 Task: Look for space in Nikšić, Montenegro from 1st July, 2023 to 3rd July, 2023 for 1 adult in price range Rs.5000 to Rs.15000. Place can be private room with 1  bedroom having 1 bed and 1 bathroom. Property type can be house, flat, guest house, hotel. Amenities needed are: wifi. Booking option can be shelf check-in. Required host language is English.
Action: Mouse moved to (400, 57)
Screenshot: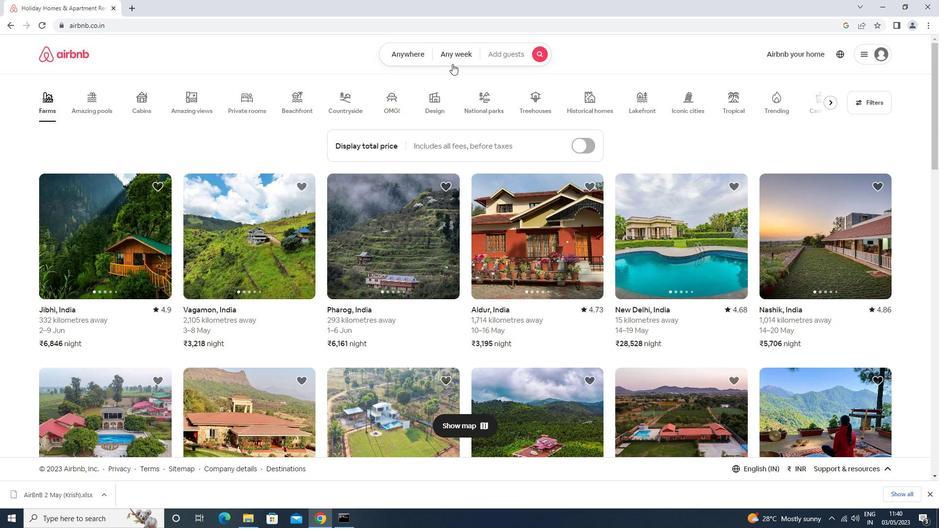 
Action: Mouse pressed left at (400, 57)
Screenshot: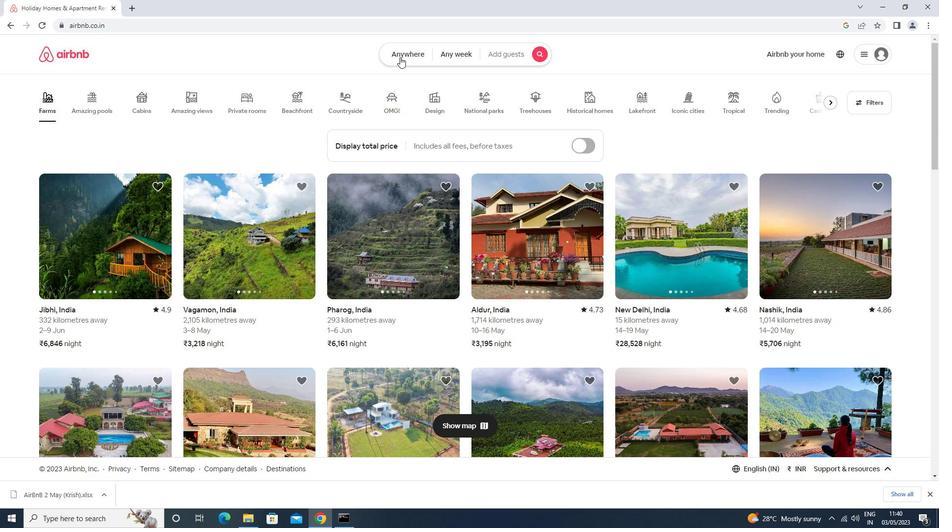 
Action: Mouse moved to (376, 101)
Screenshot: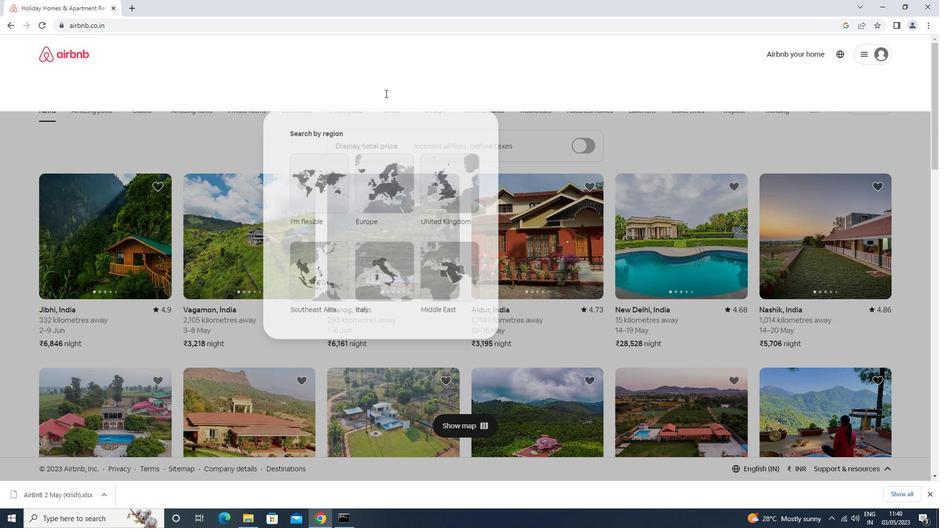 
Action: Mouse pressed left at (376, 101)
Screenshot: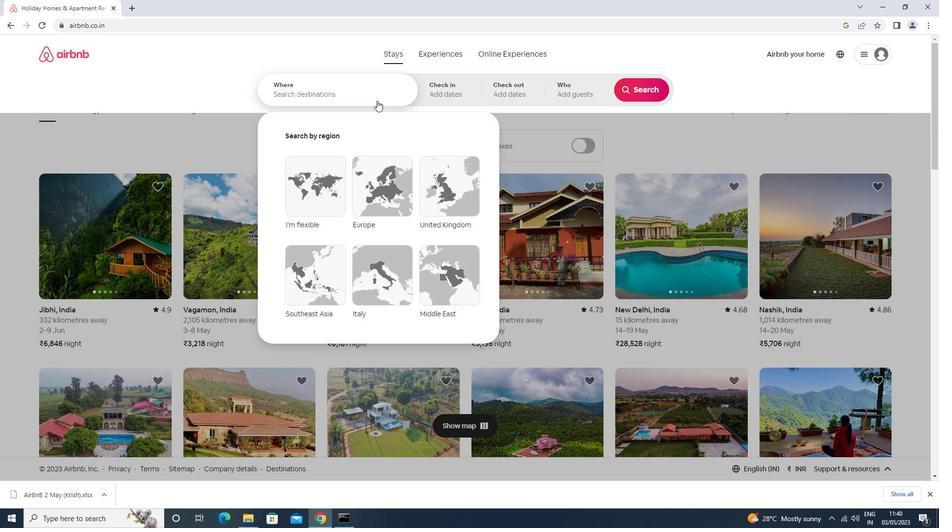 
Action: Key pressed niksic<Key.down><Key.enter>
Screenshot: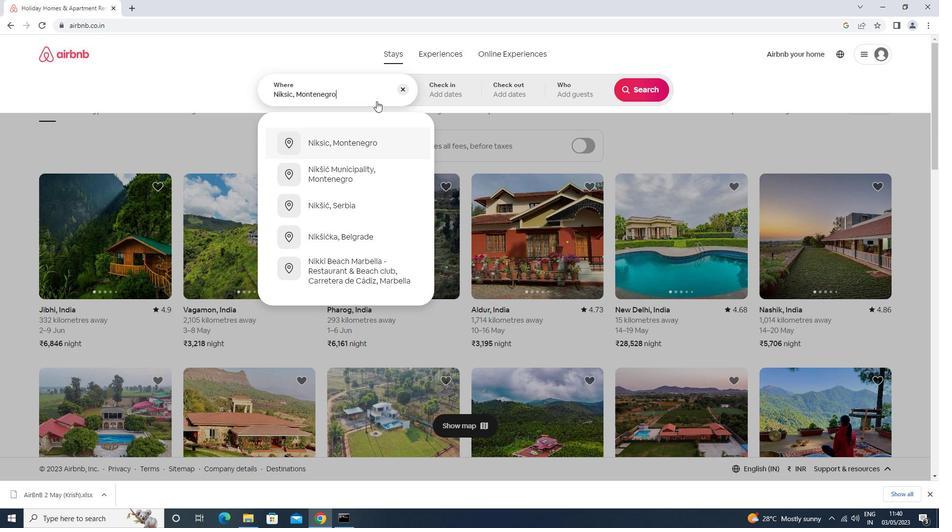 
Action: Mouse moved to (641, 160)
Screenshot: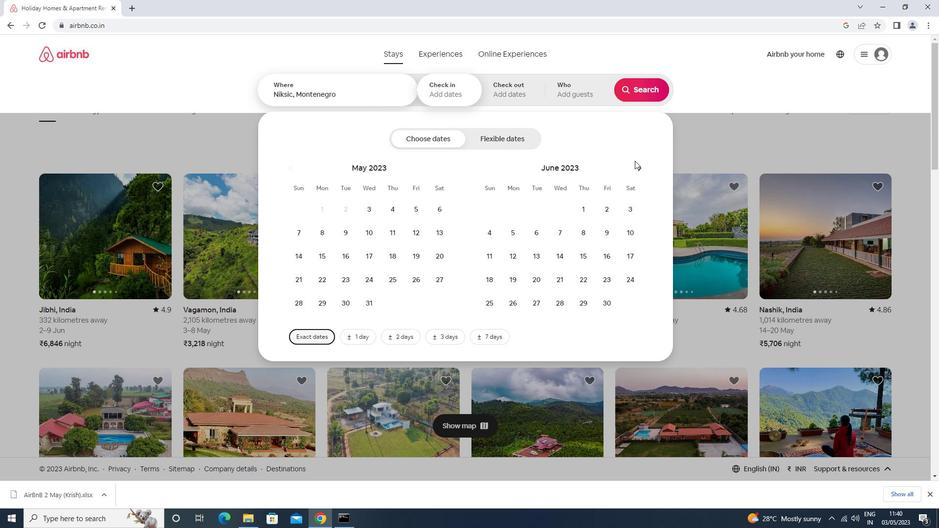 
Action: Mouse pressed left at (641, 160)
Screenshot: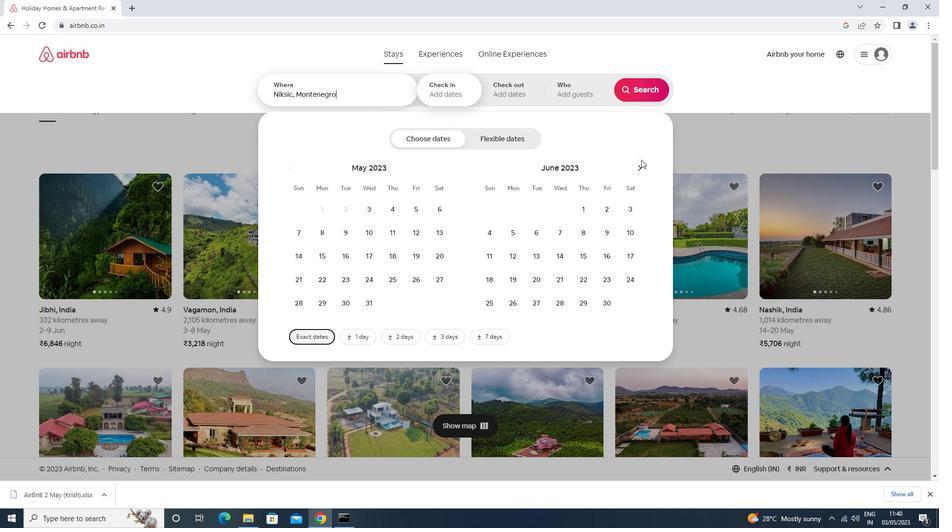 
Action: Mouse moved to (638, 167)
Screenshot: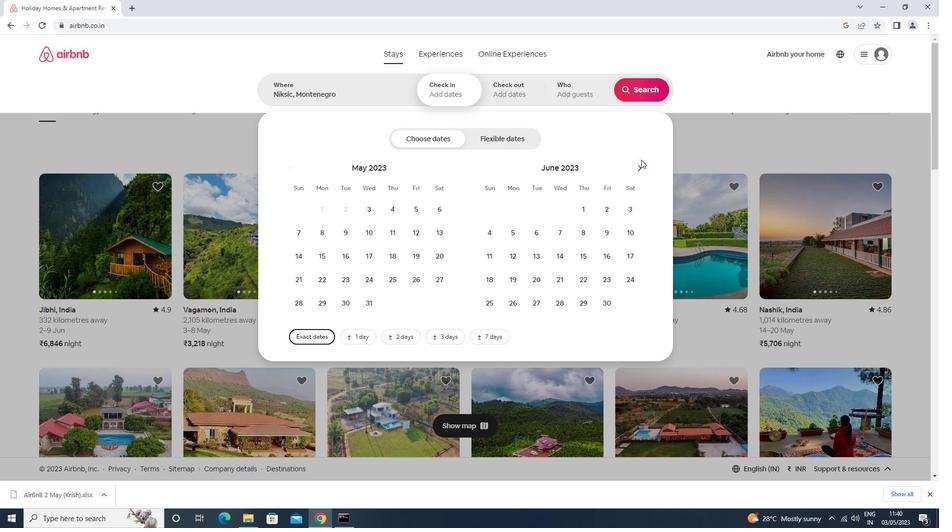 
Action: Mouse pressed left at (638, 167)
Screenshot: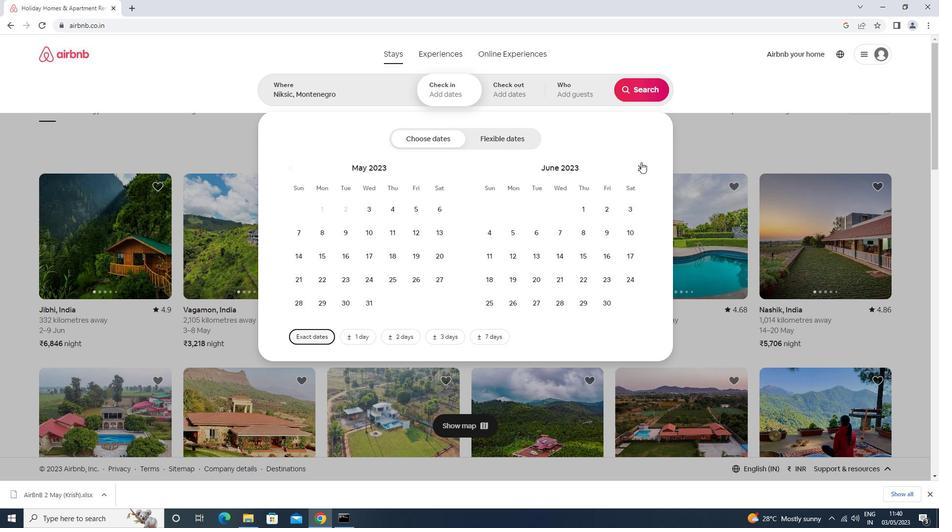 
Action: Mouse moved to (628, 210)
Screenshot: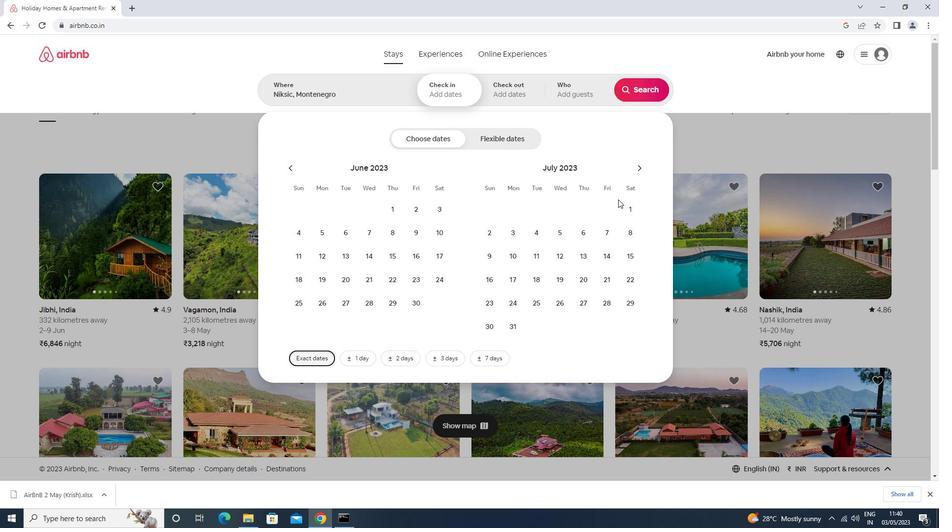 
Action: Mouse pressed left at (628, 210)
Screenshot: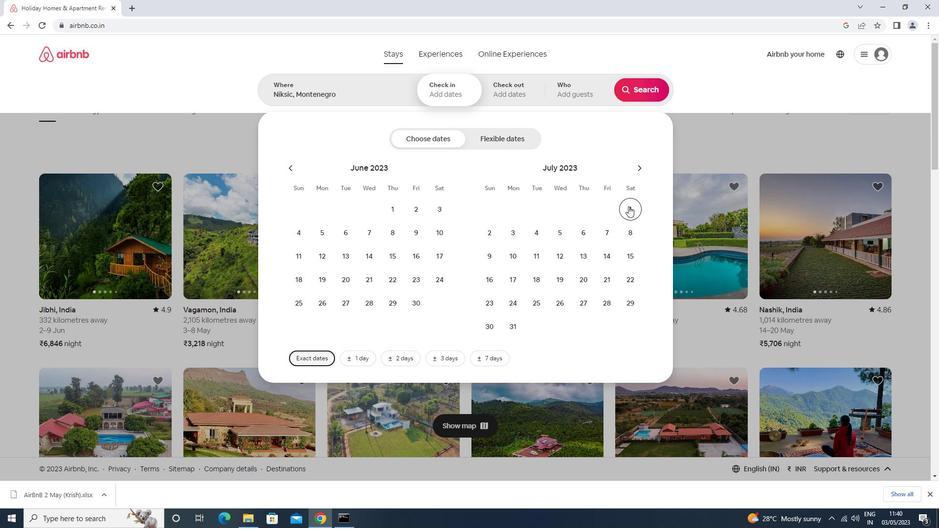
Action: Mouse moved to (508, 228)
Screenshot: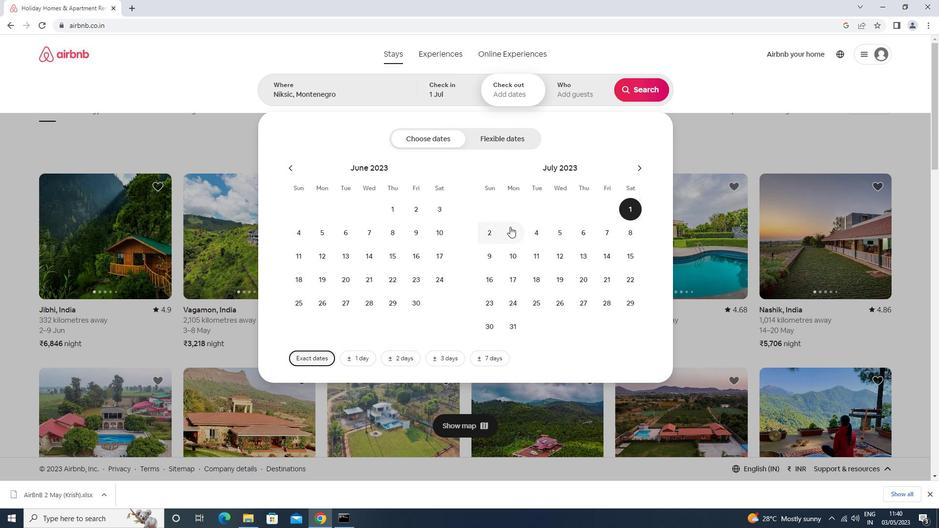 
Action: Mouse pressed left at (508, 228)
Screenshot: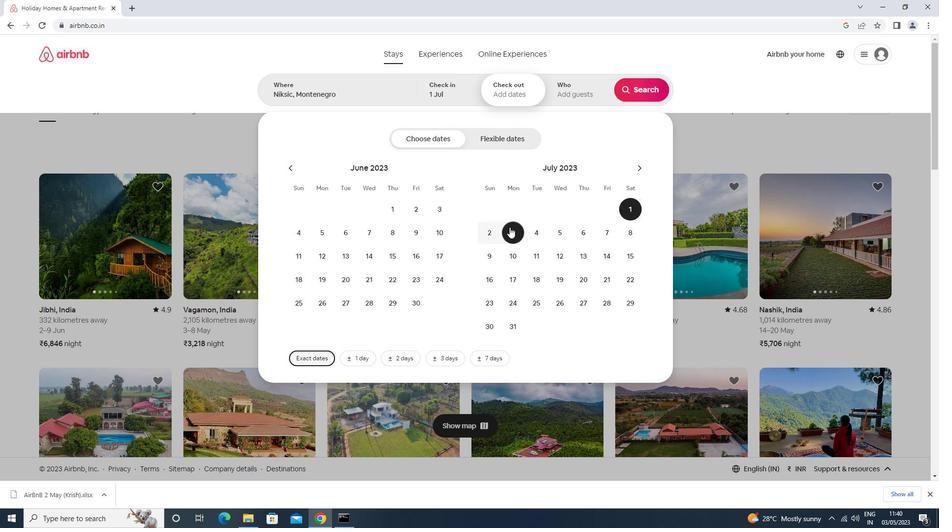 
Action: Mouse moved to (556, 101)
Screenshot: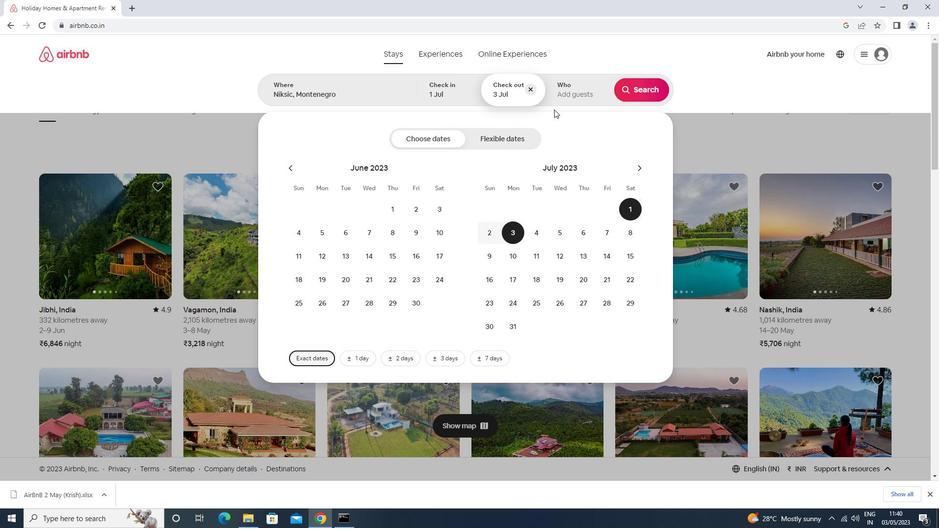 
Action: Mouse pressed left at (556, 101)
Screenshot: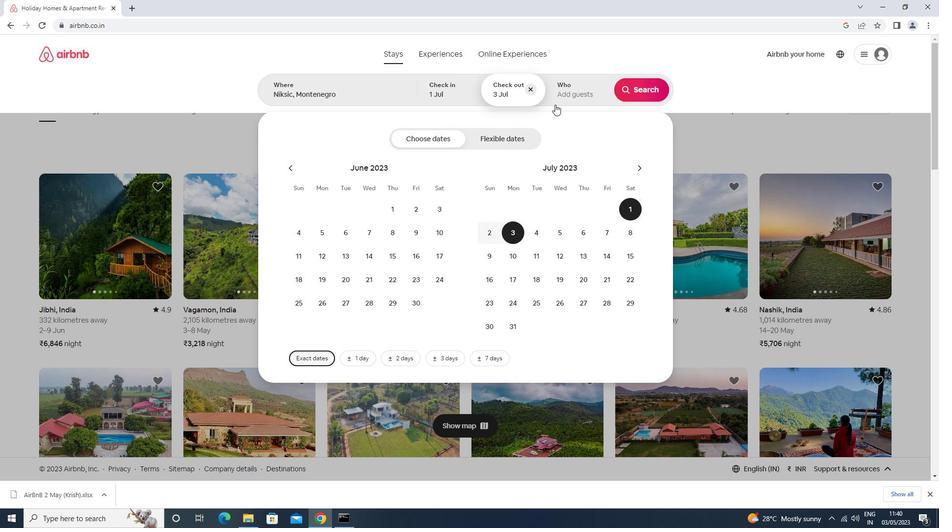 
Action: Mouse moved to (637, 143)
Screenshot: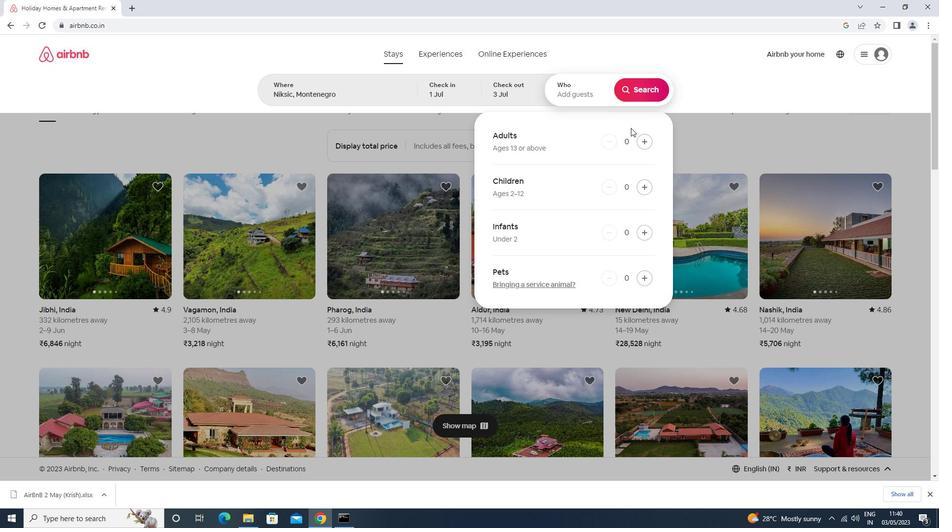 
Action: Mouse pressed left at (637, 143)
Screenshot: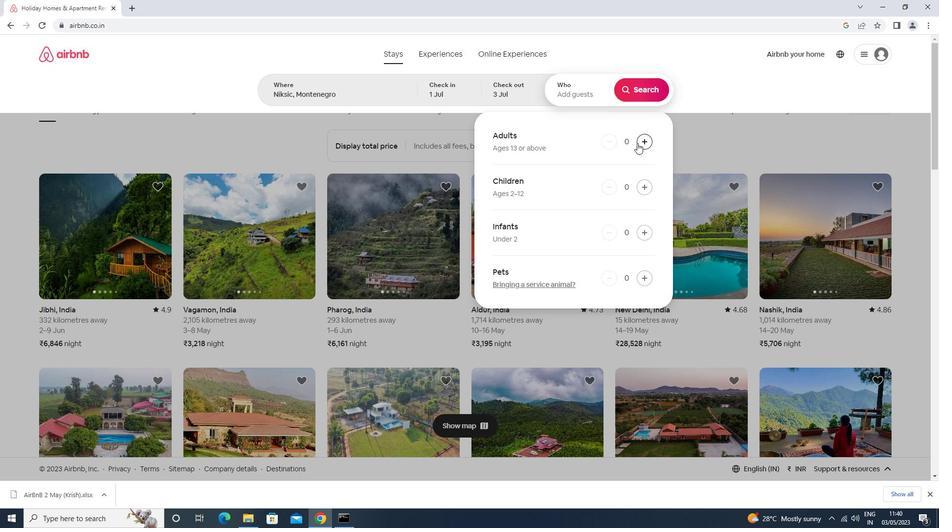 
Action: Mouse moved to (650, 80)
Screenshot: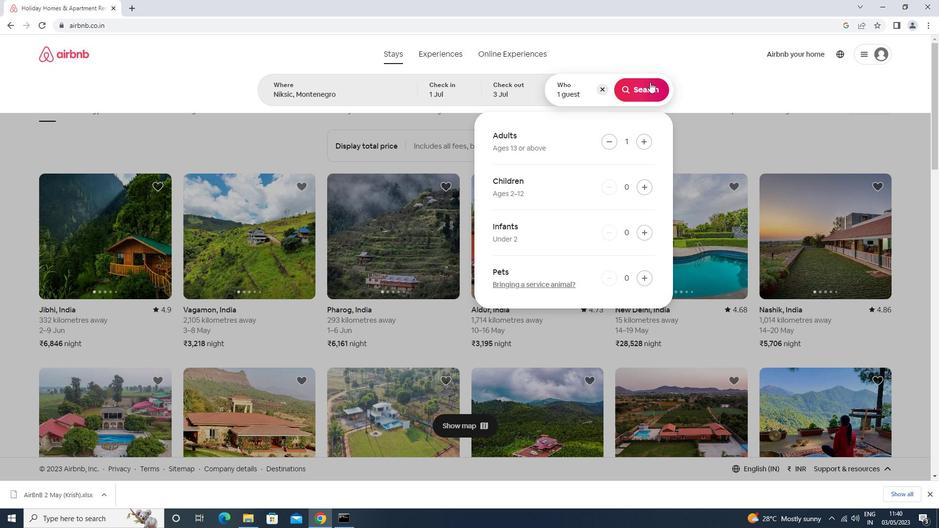 
Action: Mouse pressed left at (650, 80)
Screenshot: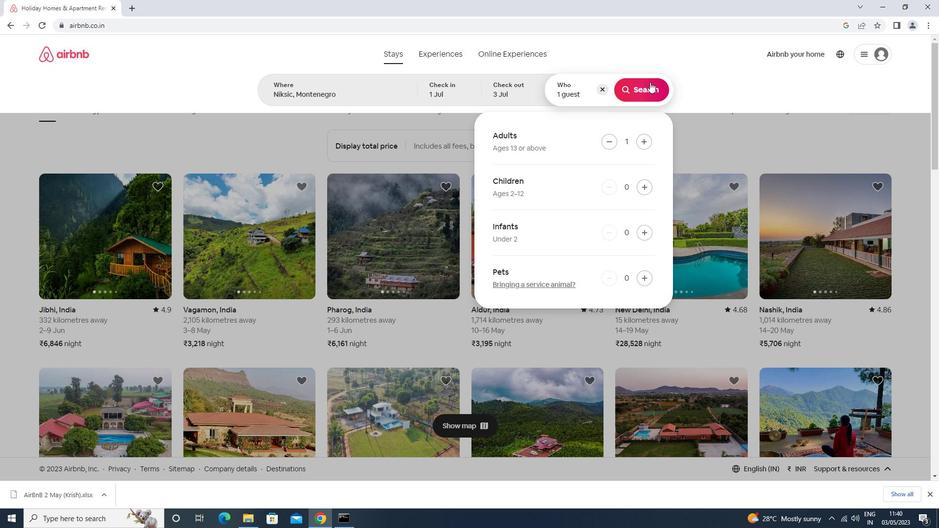 
Action: Mouse moved to (894, 92)
Screenshot: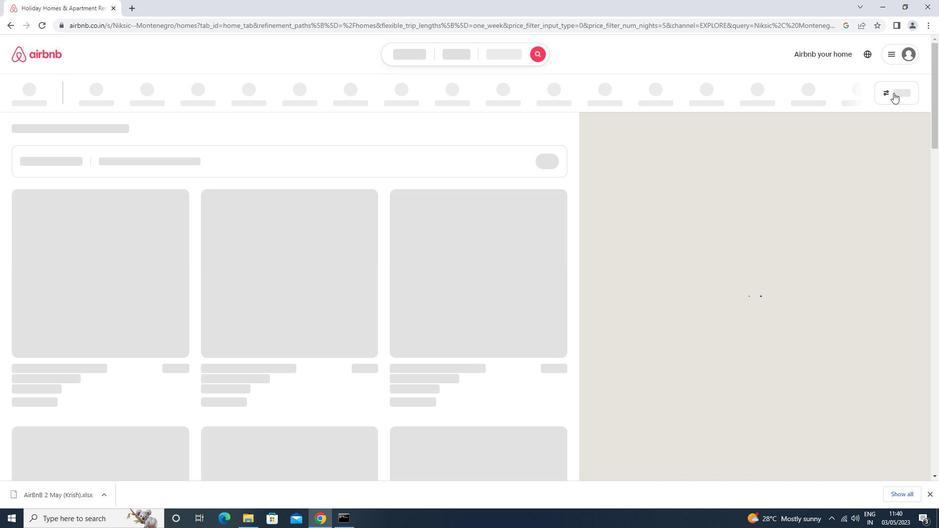 
Action: Mouse pressed left at (894, 92)
Screenshot: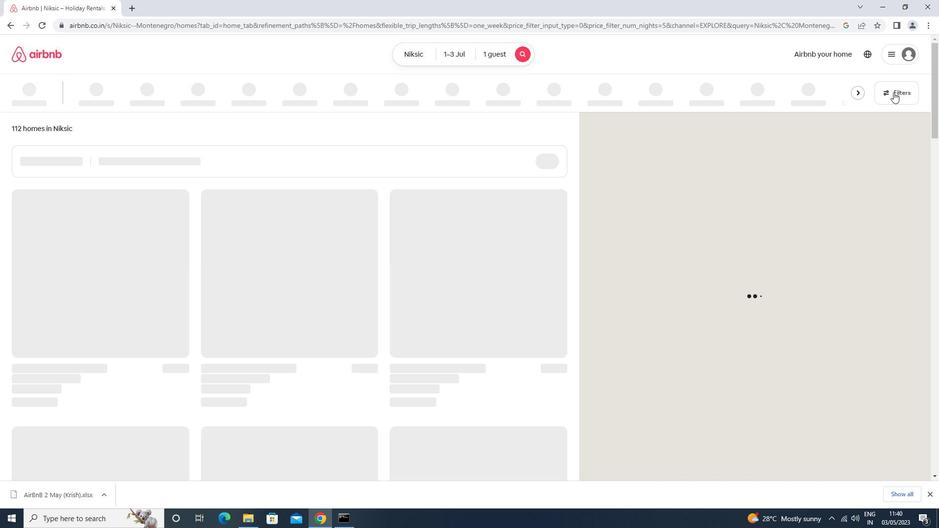 
Action: Mouse moved to (366, 226)
Screenshot: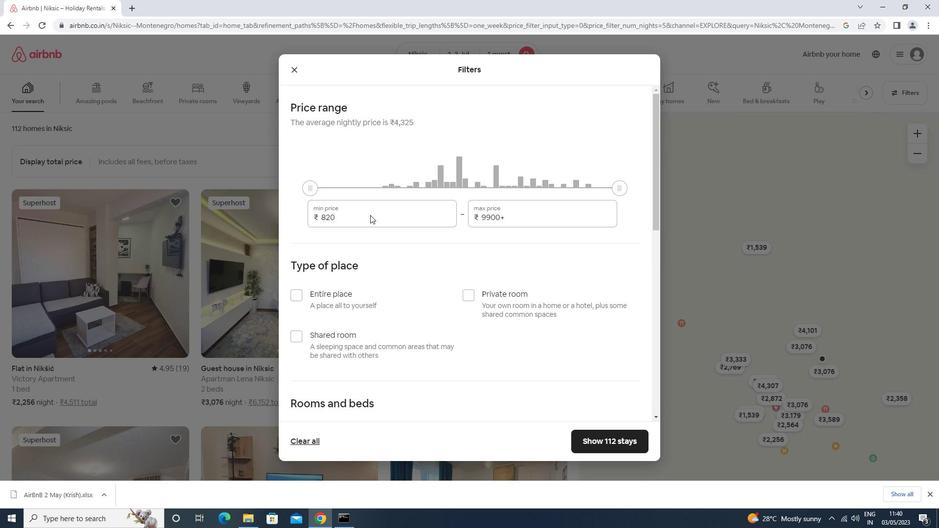 
Action: Mouse pressed left at (366, 226)
Screenshot: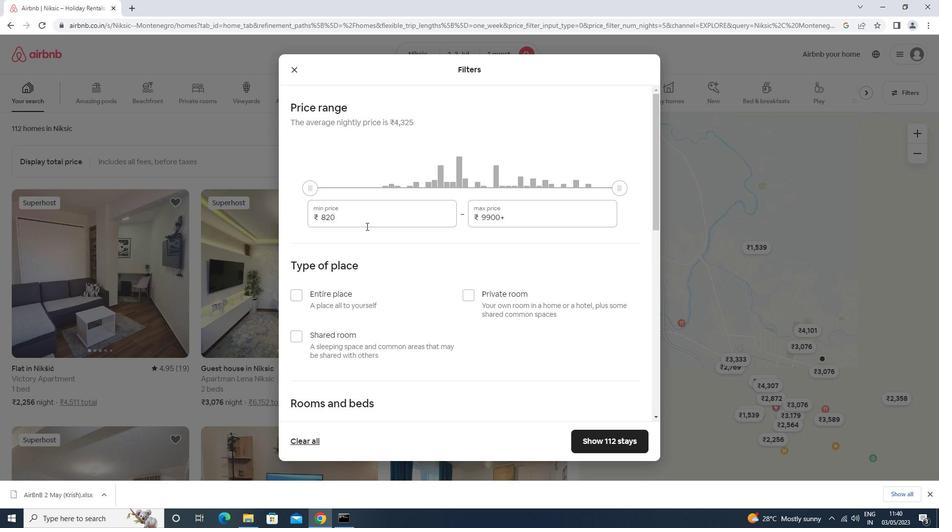 
Action: Mouse moved to (367, 220)
Screenshot: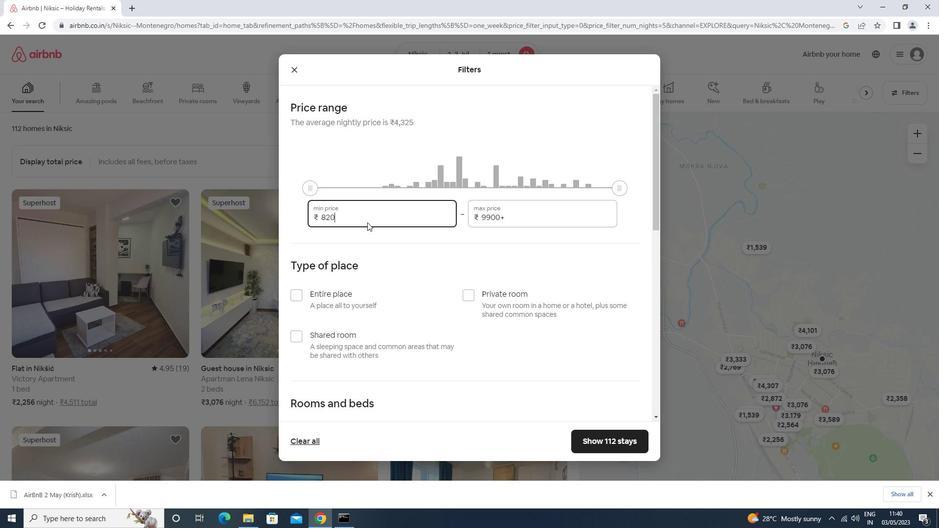 
Action: Key pressed <Key.backspace><Key.backspace><Key.backspace><Key.backspace><Key.backspace><Key.backspace><Key.backspace><Key.backspace><Key.backspace><Key.backspace><Key.backspace><Key.backspace><Key.backspace><Key.backspace><Key.backspace><Key.backspace><Key.backspace>5000<Key.tab>15000
Screenshot: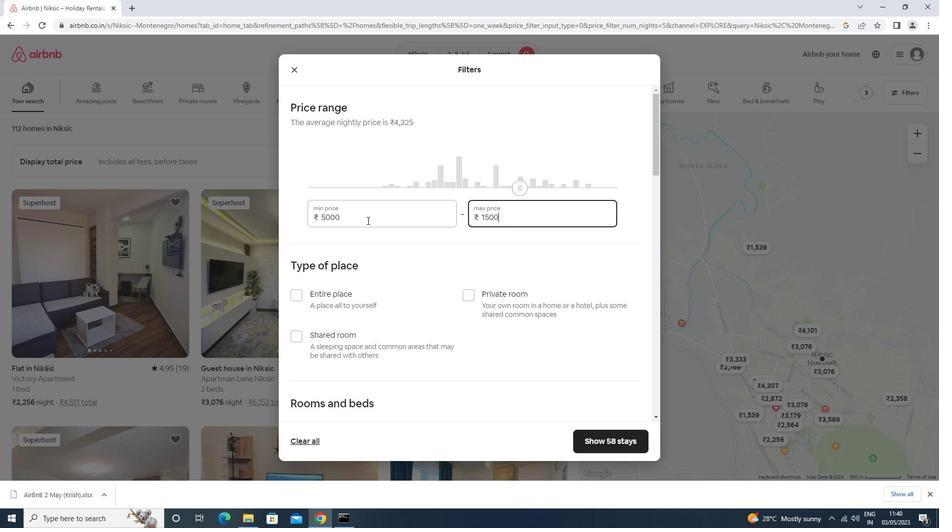 
Action: Mouse moved to (480, 300)
Screenshot: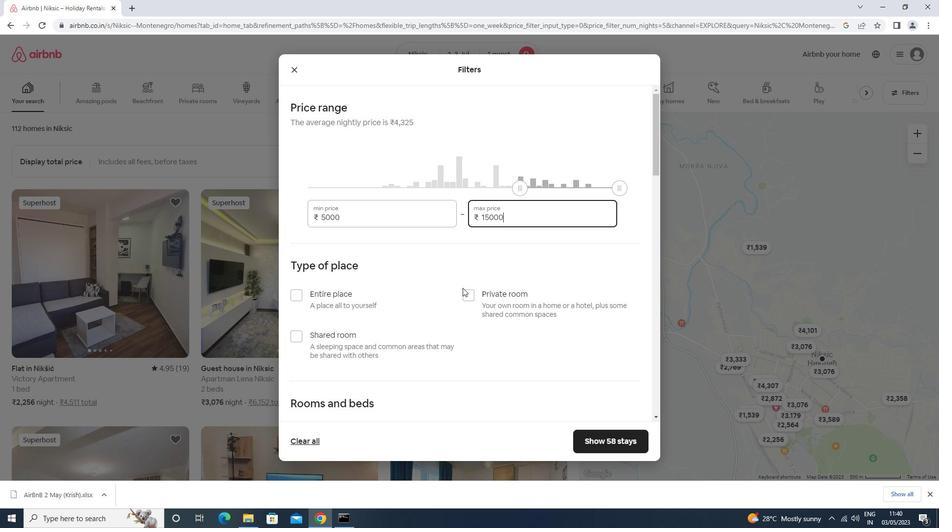 
Action: Mouse pressed left at (480, 300)
Screenshot: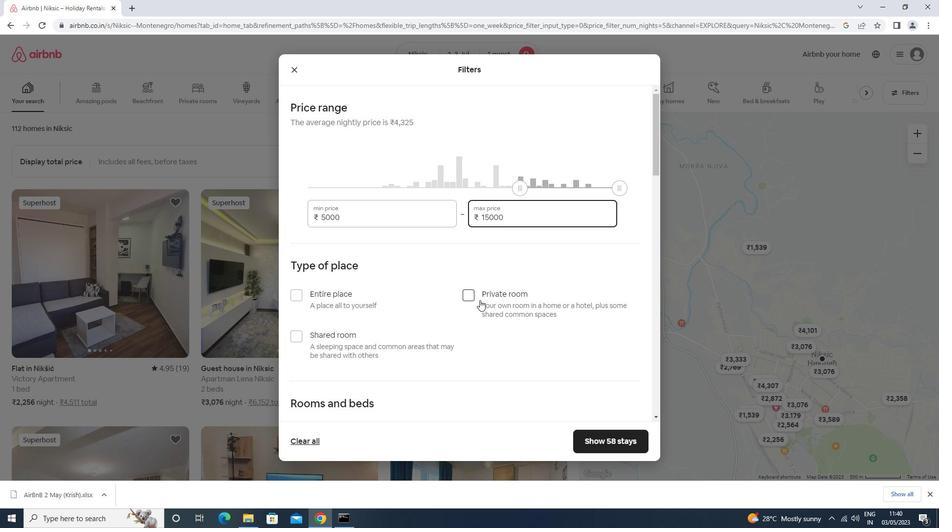 
Action: Mouse moved to (480, 300)
Screenshot: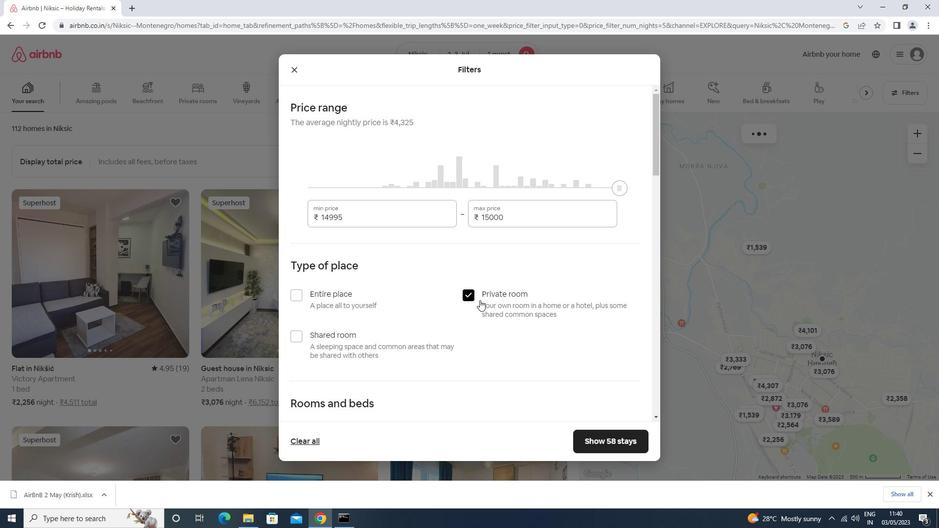 
Action: Mouse scrolled (480, 300) with delta (0, 0)
Screenshot: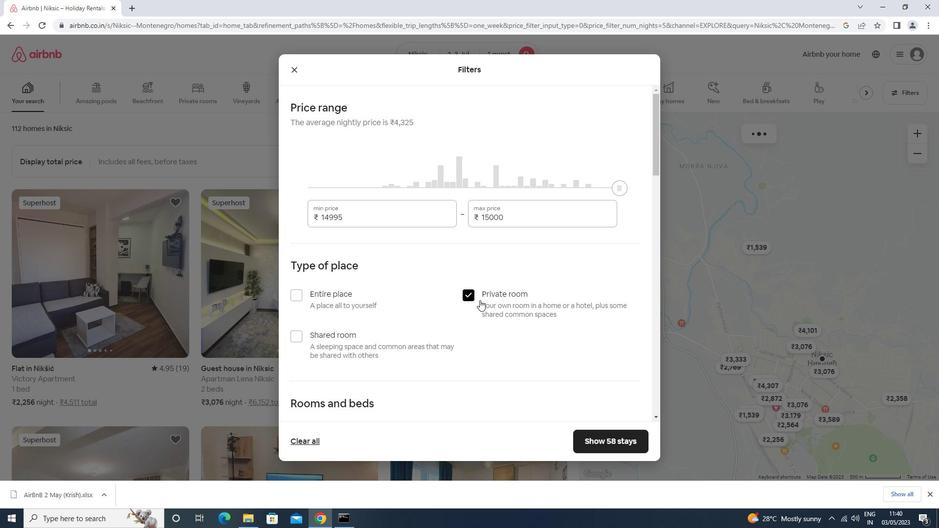
Action: Mouse moved to (480, 301)
Screenshot: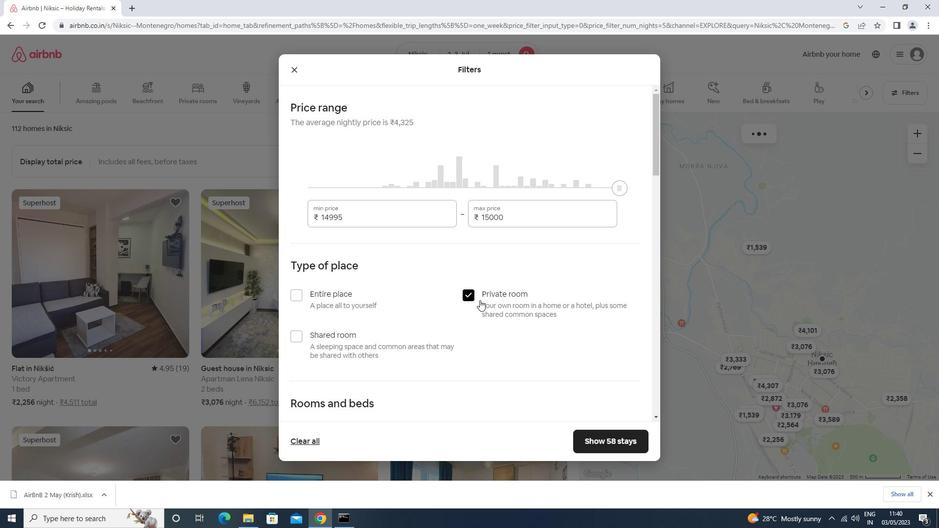 
Action: Mouse scrolled (480, 300) with delta (0, 0)
Screenshot: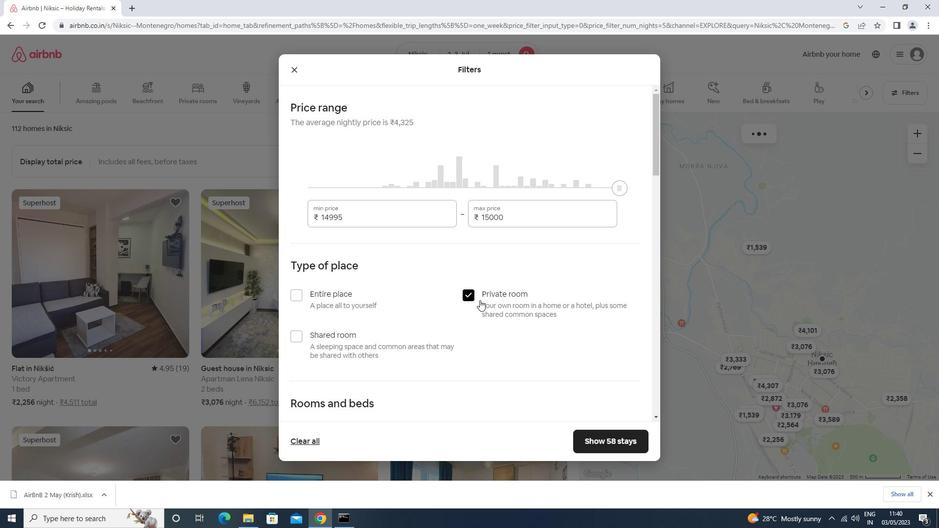 
Action: Mouse scrolled (480, 300) with delta (0, 0)
Screenshot: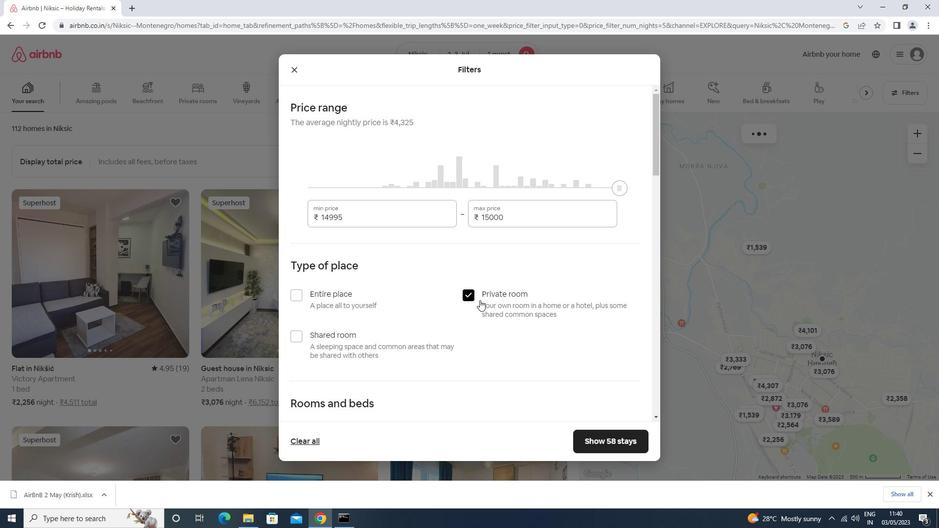 
Action: Mouse scrolled (480, 300) with delta (0, 0)
Screenshot: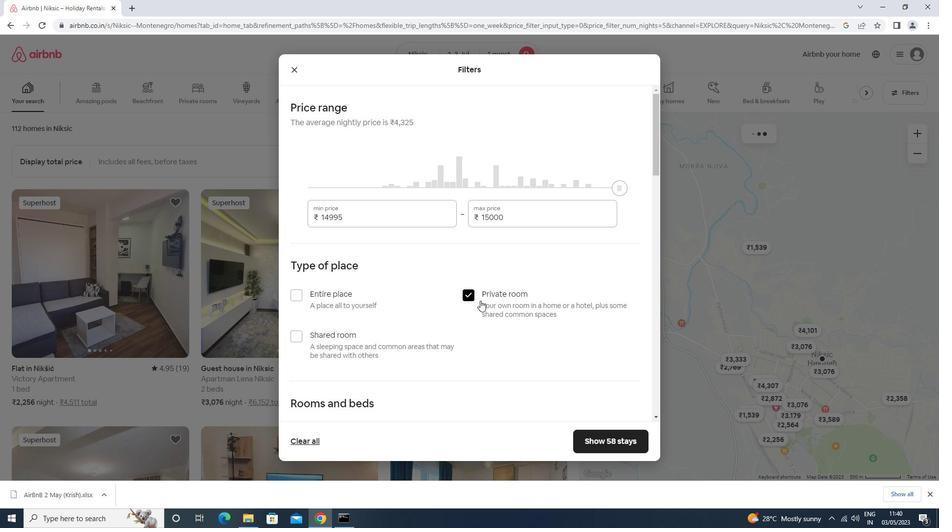 
Action: Mouse scrolled (480, 300) with delta (0, 0)
Screenshot: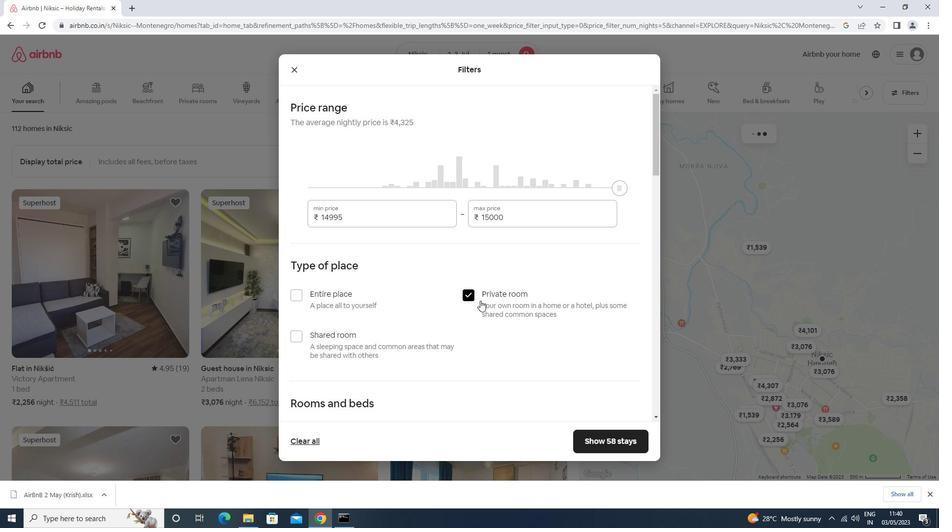 
Action: Mouse moved to (350, 211)
Screenshot: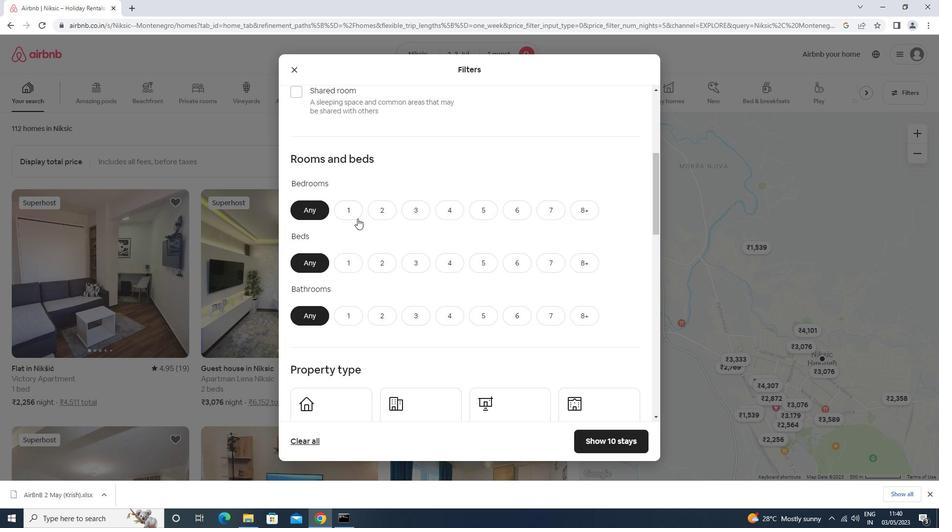 
Action: Mouse pressed left at (350, 211)
Screenshot: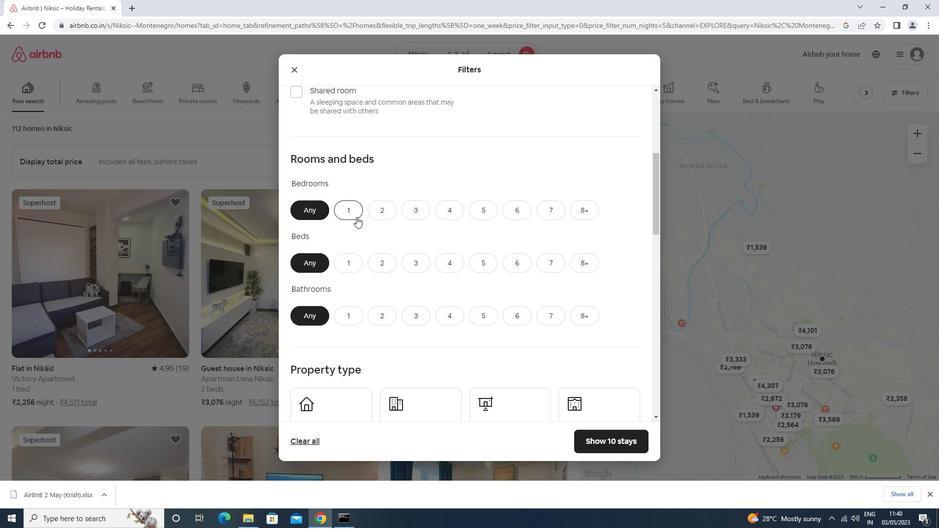 
Action: Mouse moved to (354, 264)
Screenshot: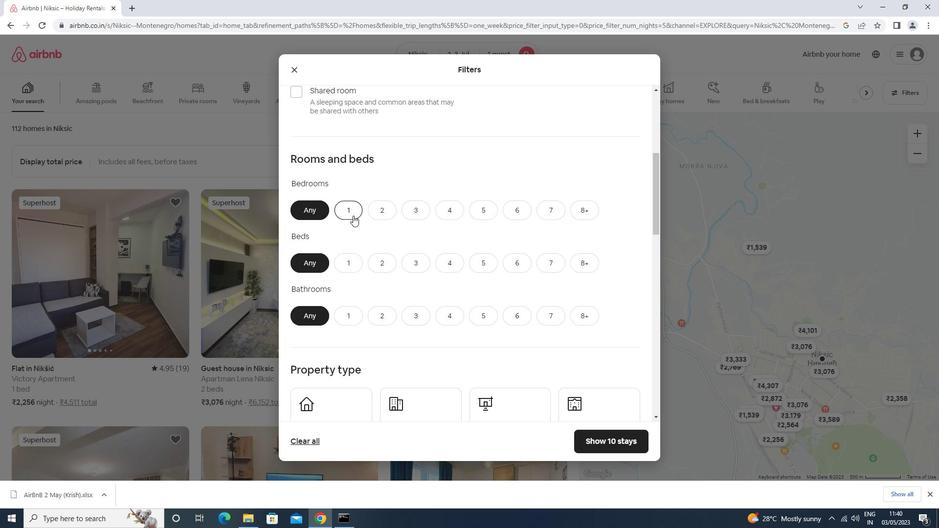 
Action: Mouse pressed left at (354, 264)
Screenshot: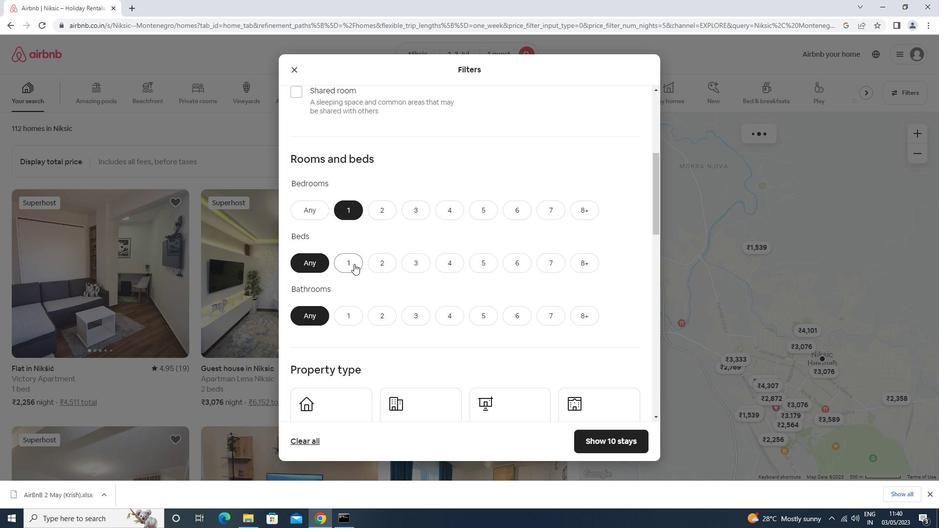 
Action: Mouse scrolled (354, 263) with delta (0, 0)
Screenshot: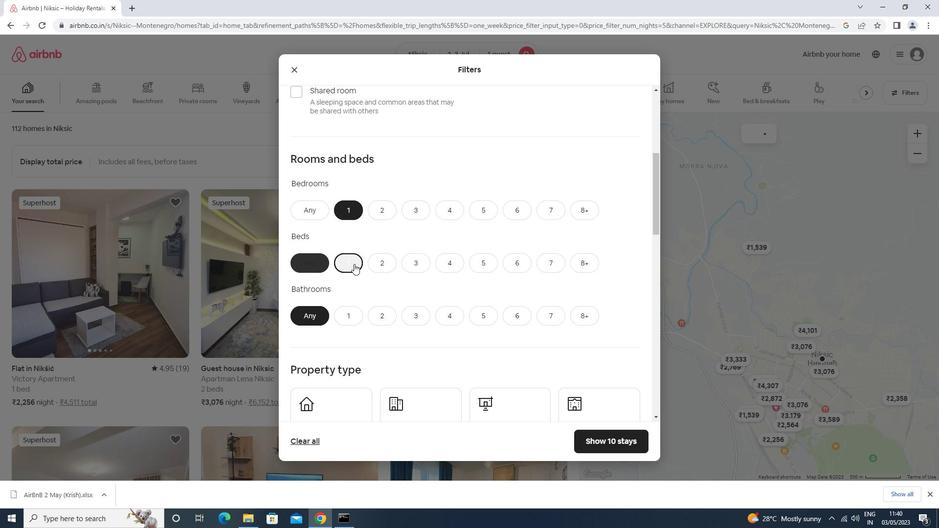
Action: Mouse scrolled (354, 263) with delta (0, 0)
Screenshot: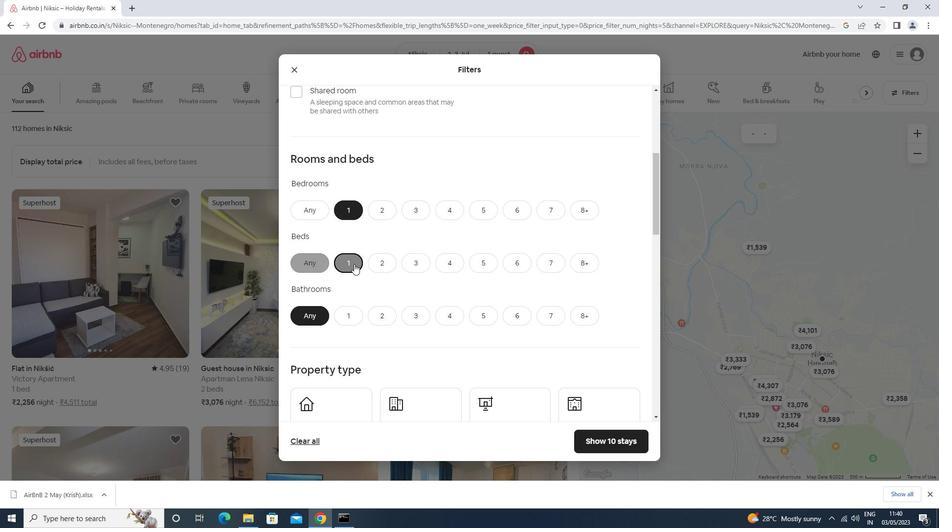 
Action: Mouse moved to (353, 221)
Screenshot: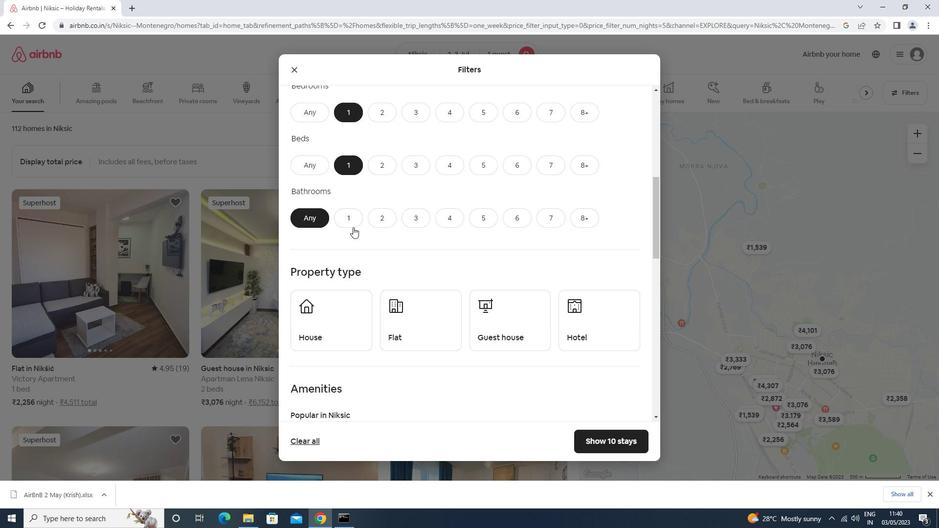 
Action: Mouse pressed left at (353, 221)
Screenshot: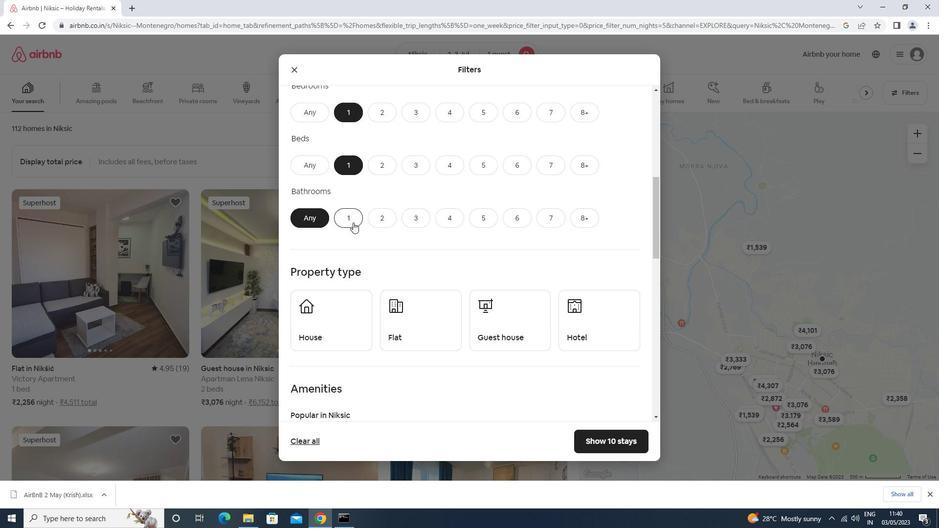 
Action: Mouse moved to (352, 223)
Screenshot: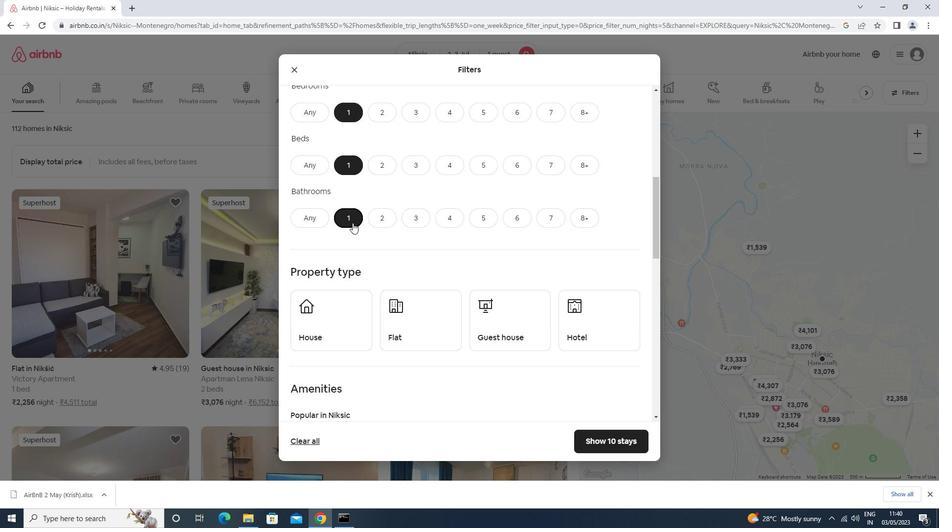 
Action: Mouse scrolled (352, 222) with delta (0, 0)
Screenshot: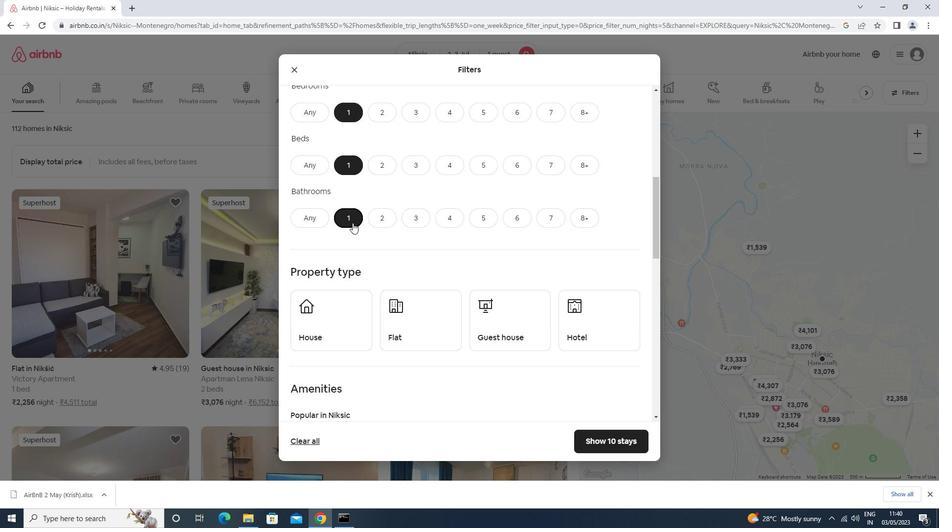 
Action: Mouse moved to (334, 265)
Screenshot: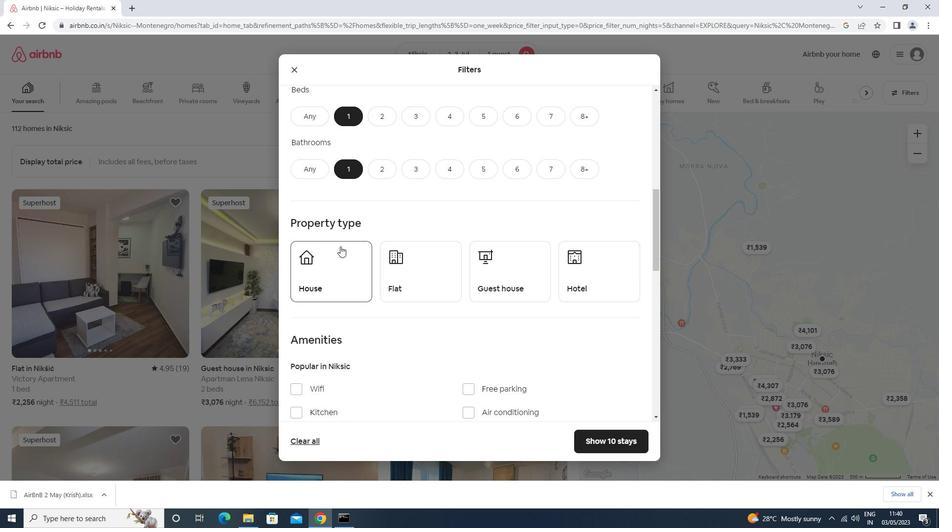 
Action: Mouse pressed left at (334, 265)
Screenshot: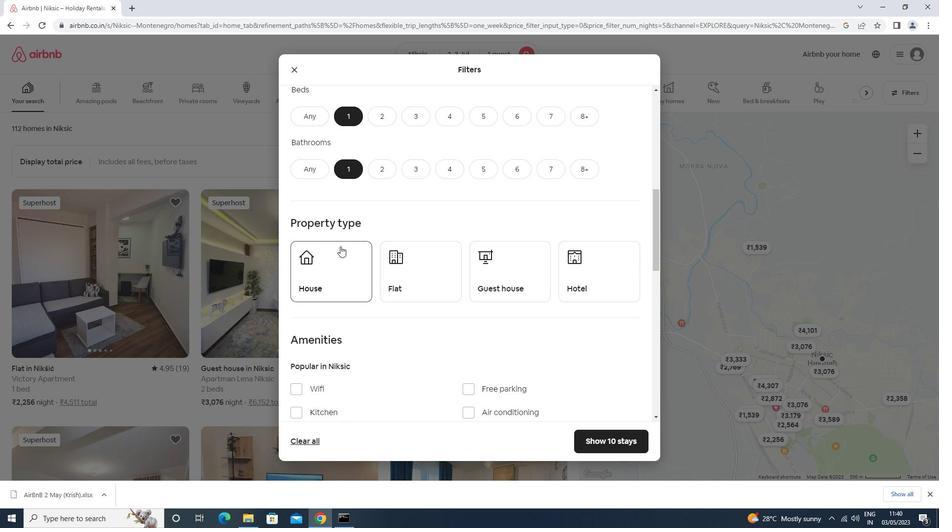 
Action: Mouse moved to (440, 287)
Screenshot: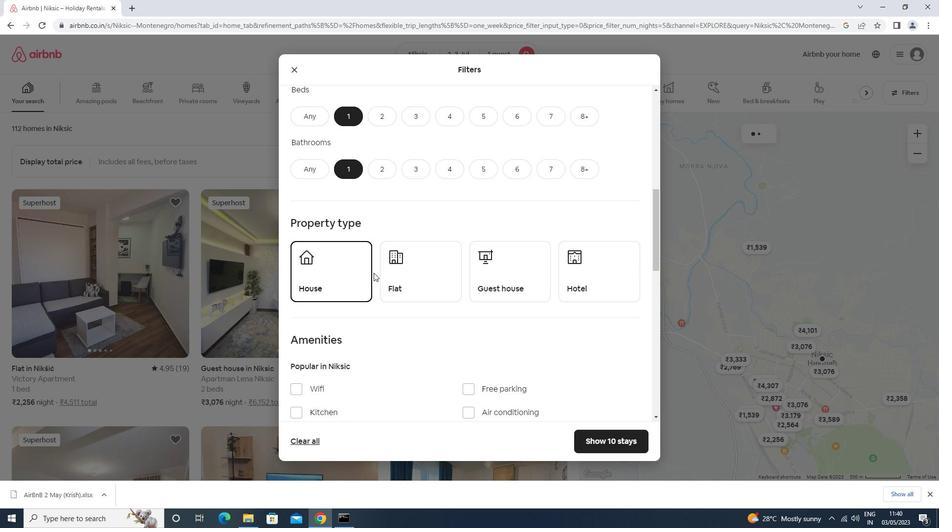
Action: Mouse pressed left at (440, 287)
Screenshot: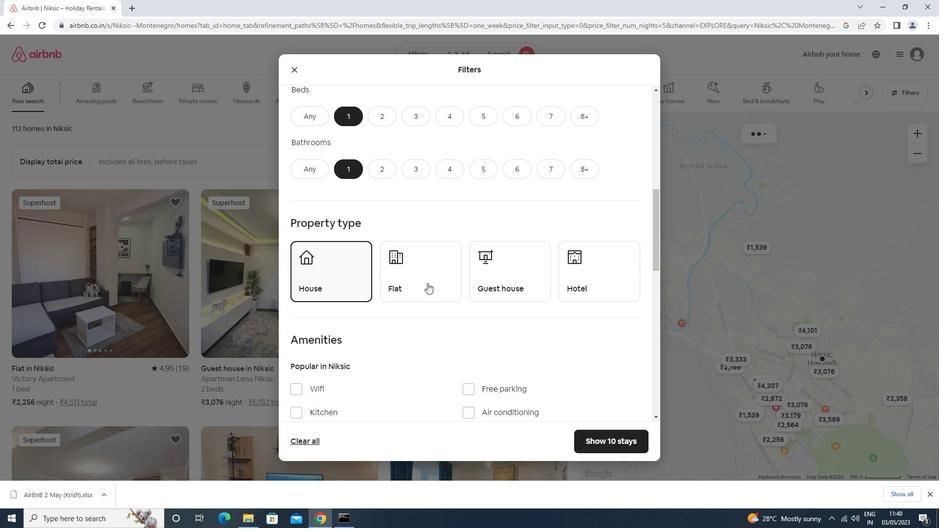 
Action: Mouse moved to (500, 282)
Screenshot: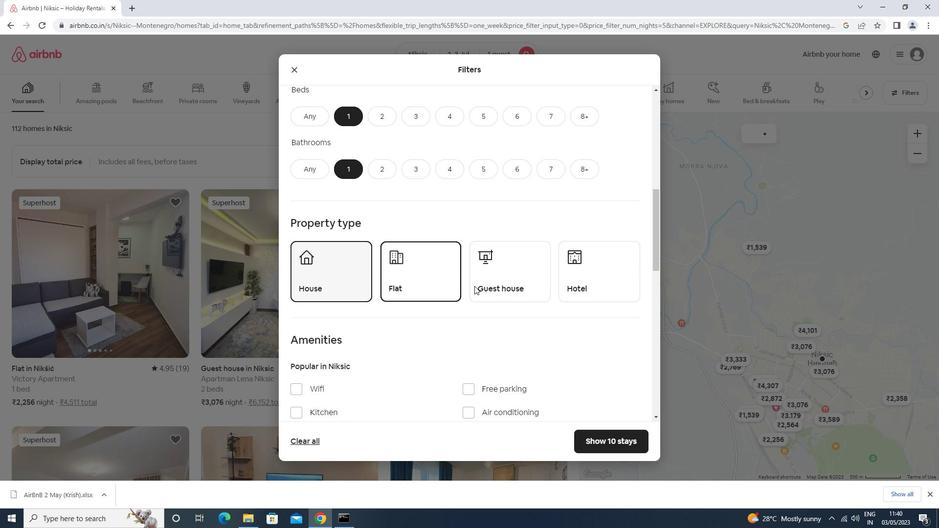 
Action: Mouse pressed left at (500, 282)
Screenshot: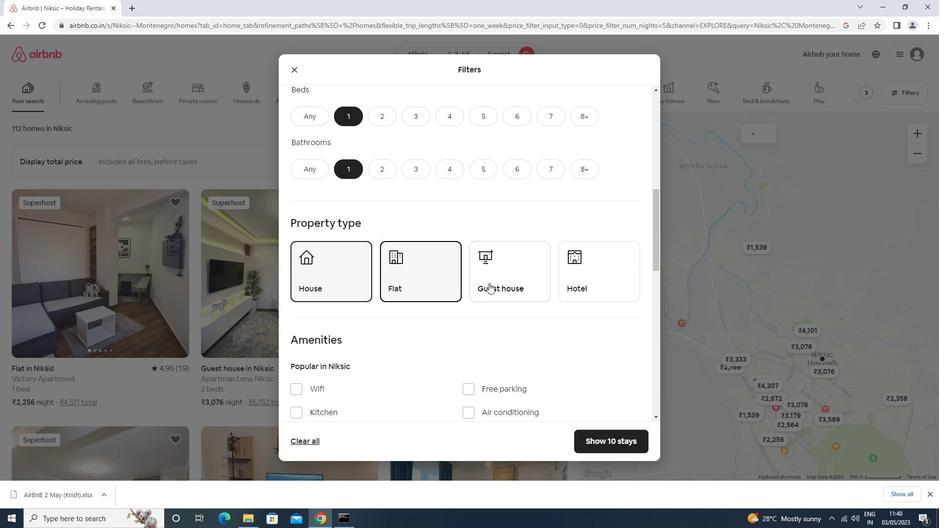 
Action: Mouse moved to (574, 274)
Screenshot: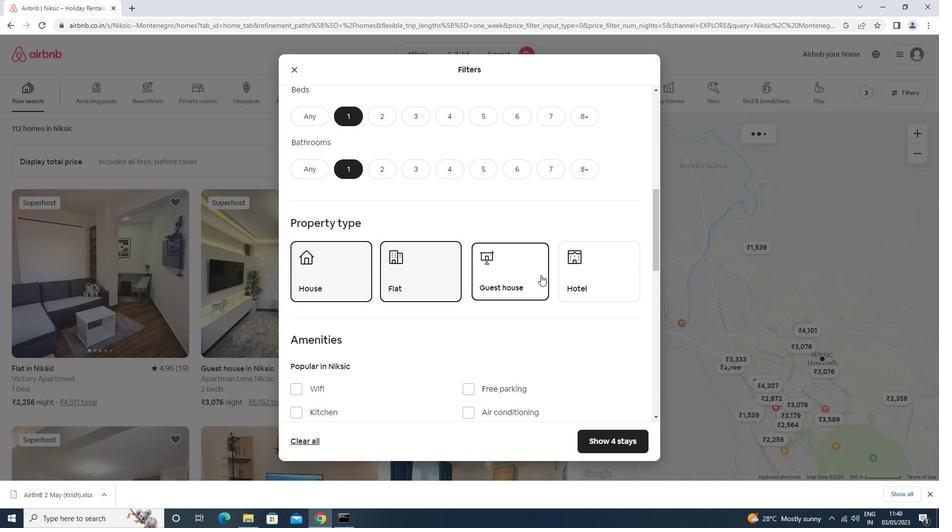 
Action: Mouse pressed left at (574, 274)
Screenshot: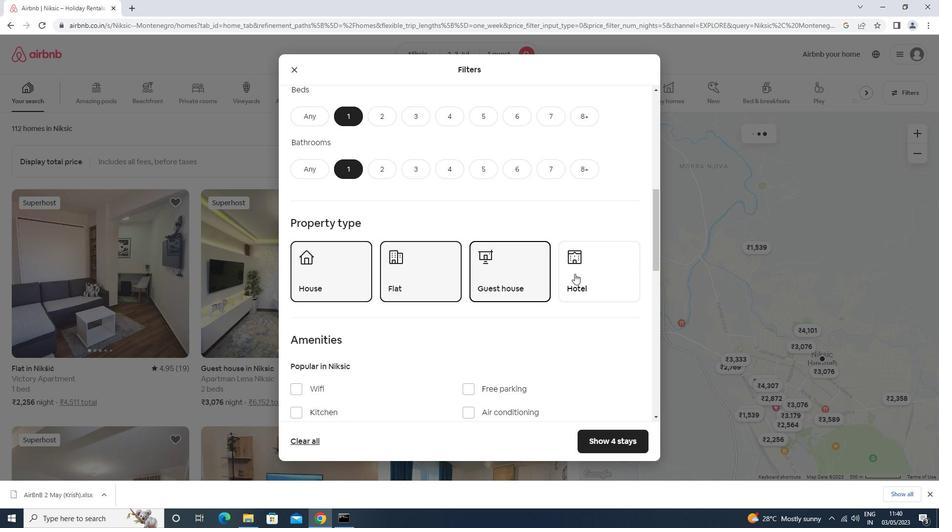 
Action: Mouse moved to (574, 274)
Screenshot: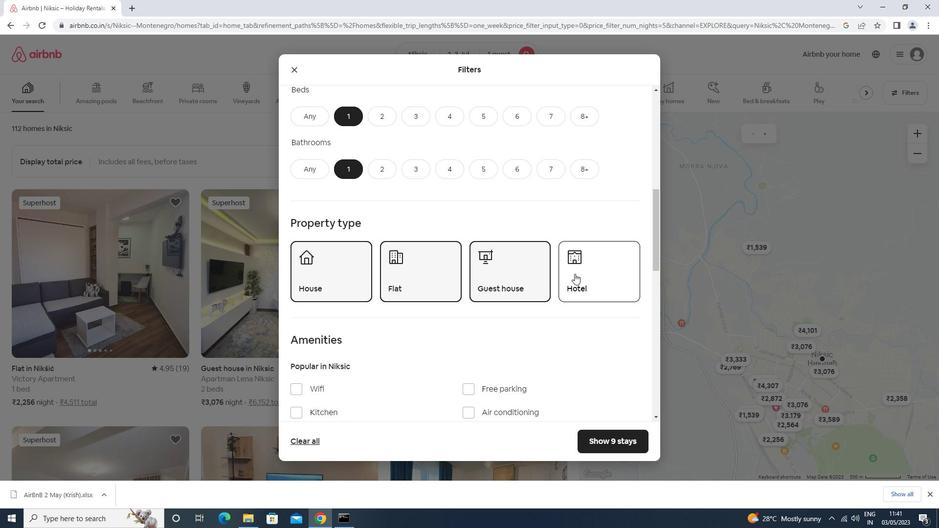 
Action: Mouse scrolled (574, 273) with delta (0, 0)
Screenshot: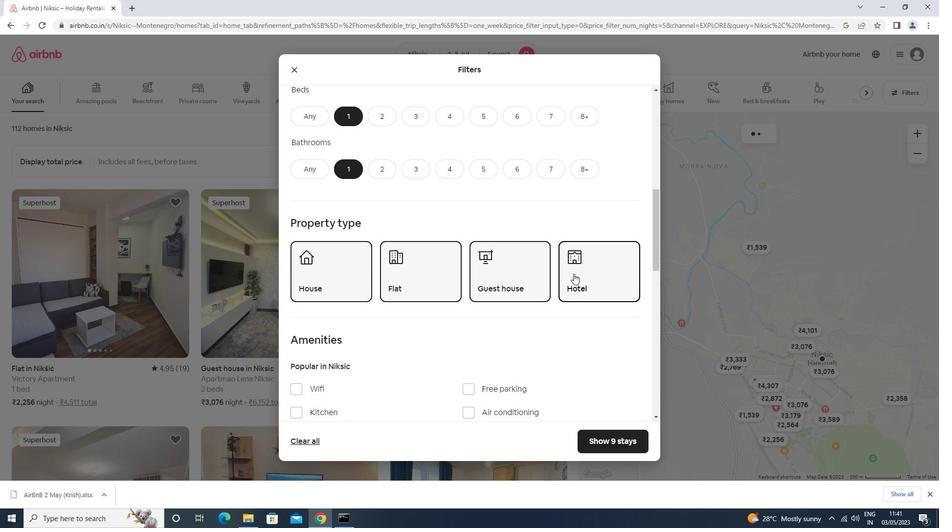 
Action: Mouse moved to (573, 274)
Screenshot: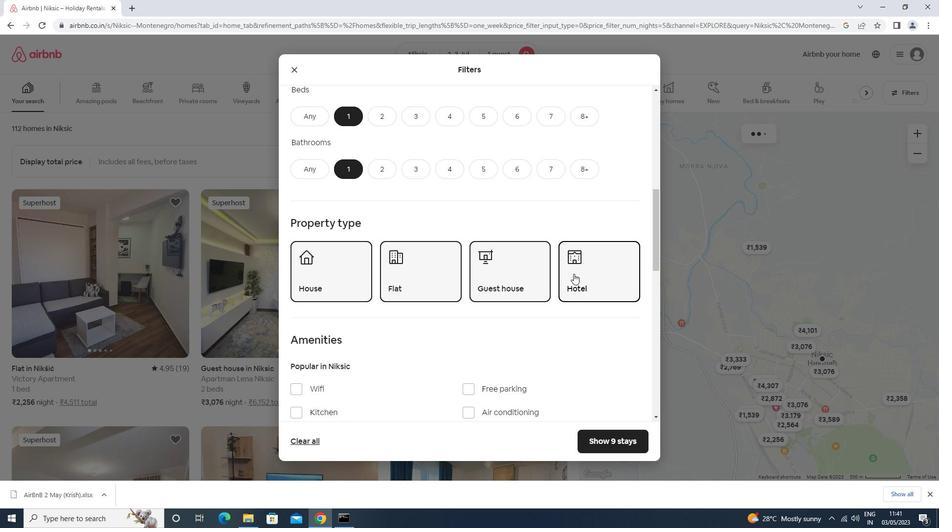 
Action: Mouse scrolled (573, 273) with delta (0, 0)
Screenshot: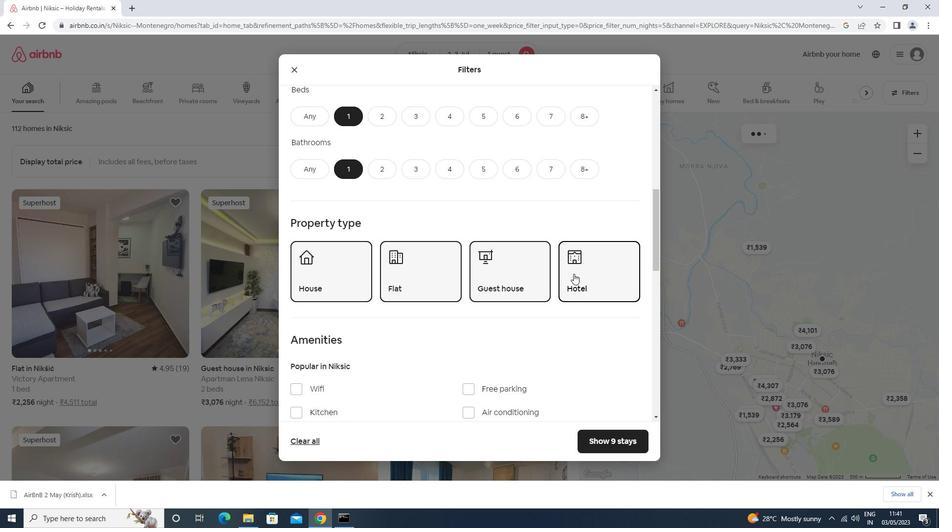 
Action: Mouse moved to (573, 274)
Screenshot: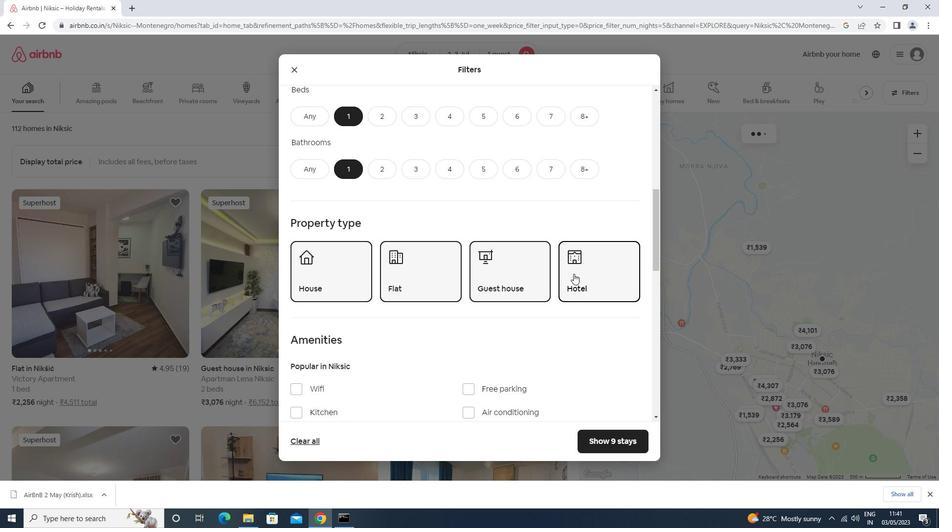 
Action: Mouse scrolled (573, 273) with delta (0, 0)
Screenshot: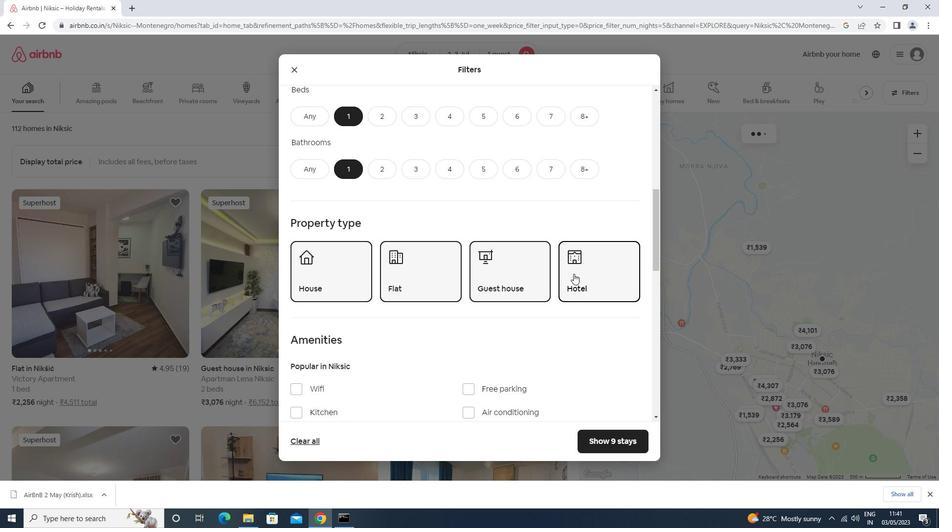 
Action: Mouse scrolled (573, 273) with delta (0, 0)
Screenshot: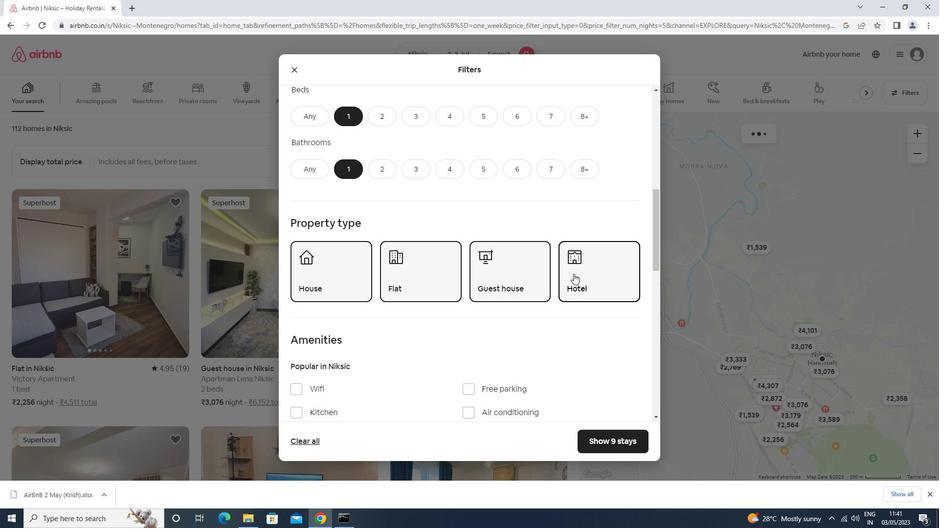 
Action: Mouse scrolled (573, 273) with delta (0, 0)
Screenshot: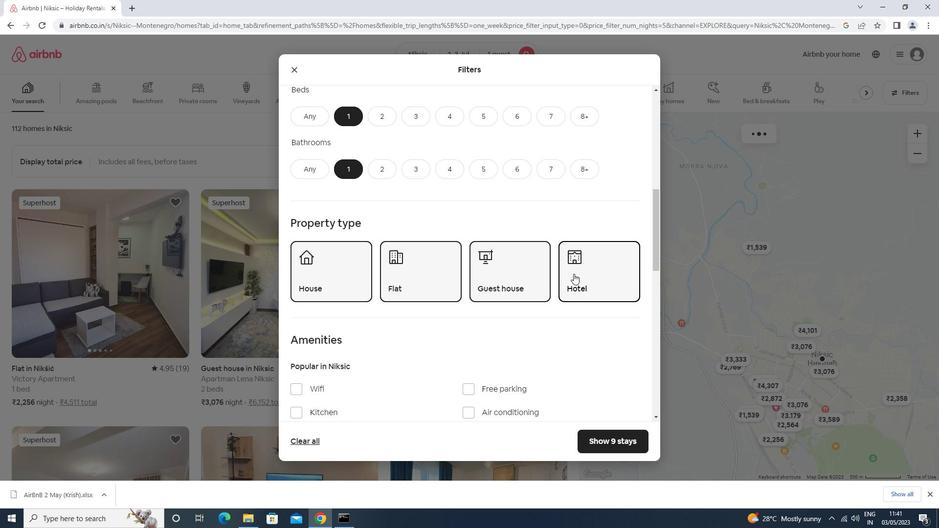 
Action: Mouse moved to (312, 144)
Screenshot: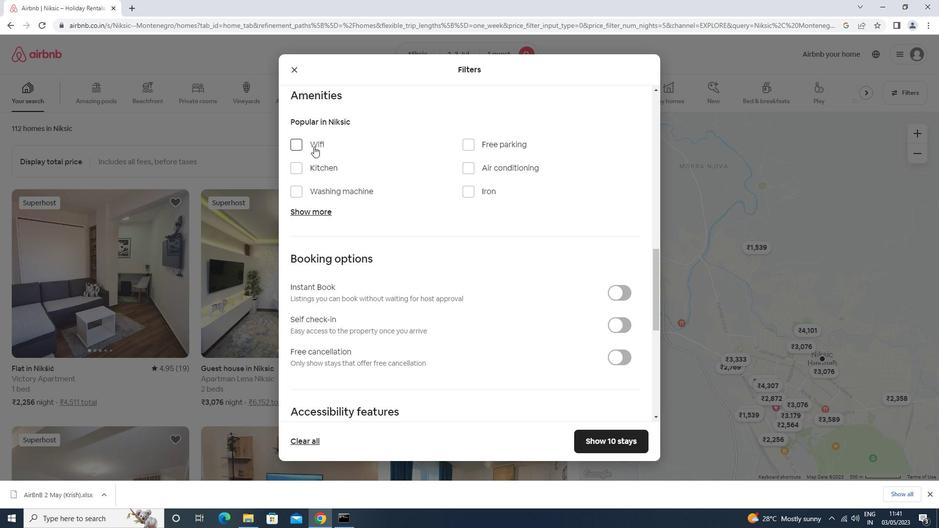 
Action: Mouse pressed left at (312, 144)
Screenshot: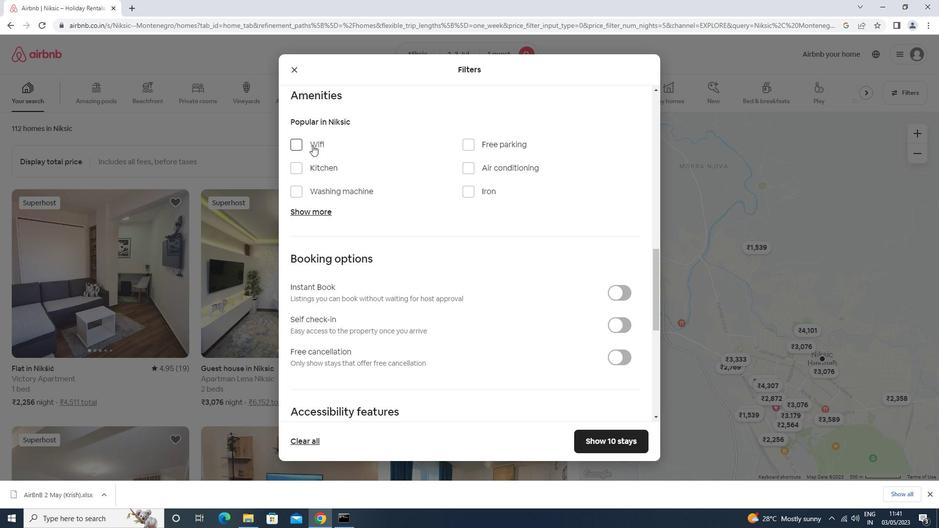 
Action: Mouse moved to (622, 326)
Screenshot: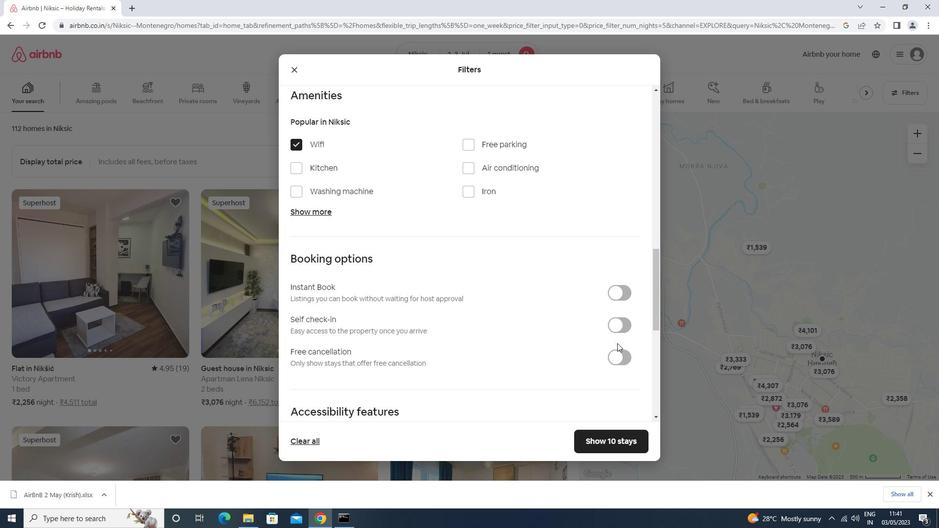 
Action: Mouse pressed left at (622, 326)
Screenshot: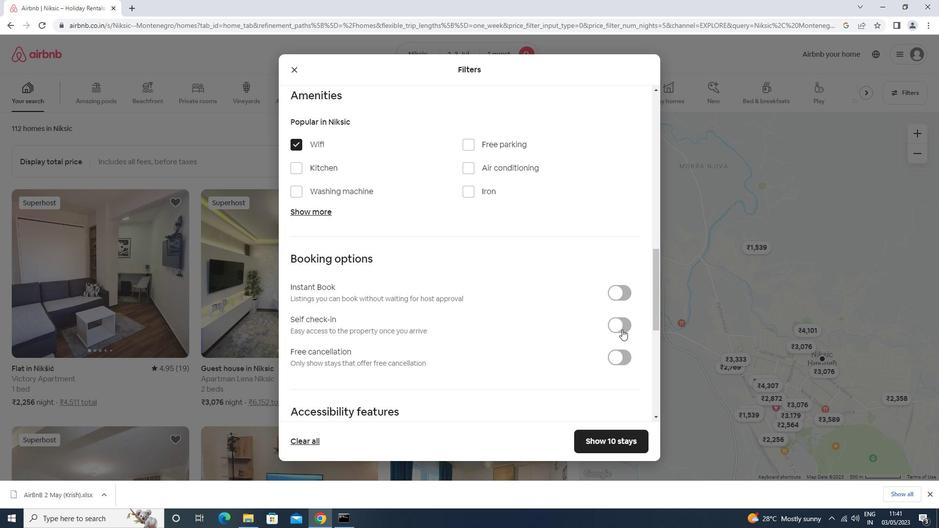 
Action: Mouse moved to (619, 326)
Screenshot: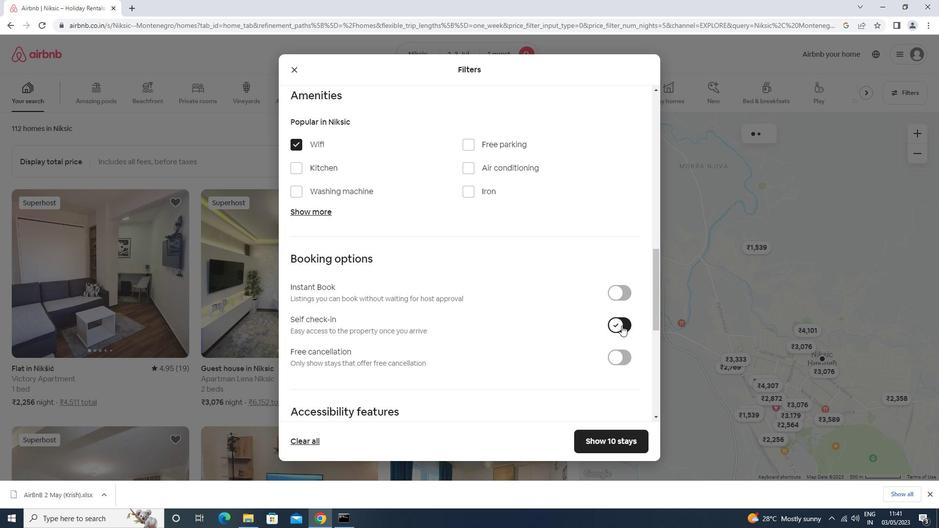 
Action: Mouse scrolled (619, 325) with delta (0, 0)
Screenshot: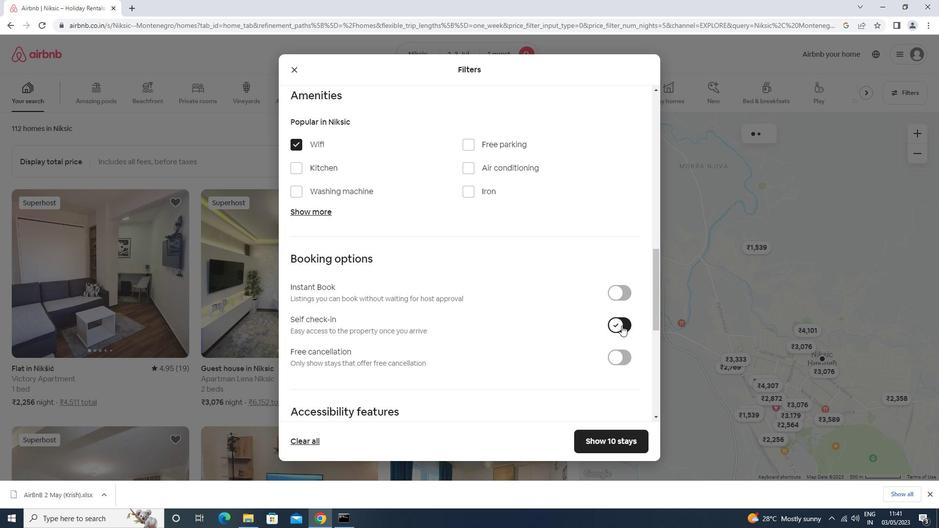 
Action: Mouse scrolled (619, 325) with delta (0, 0)
Screenshot: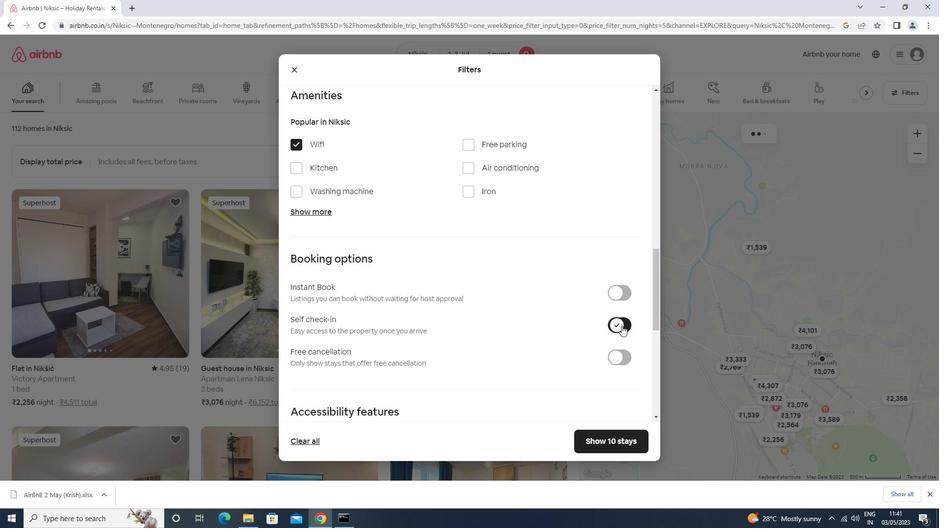 
Action: Mouse scrolled (619, 325) with delta (0, 0)
Screenshot: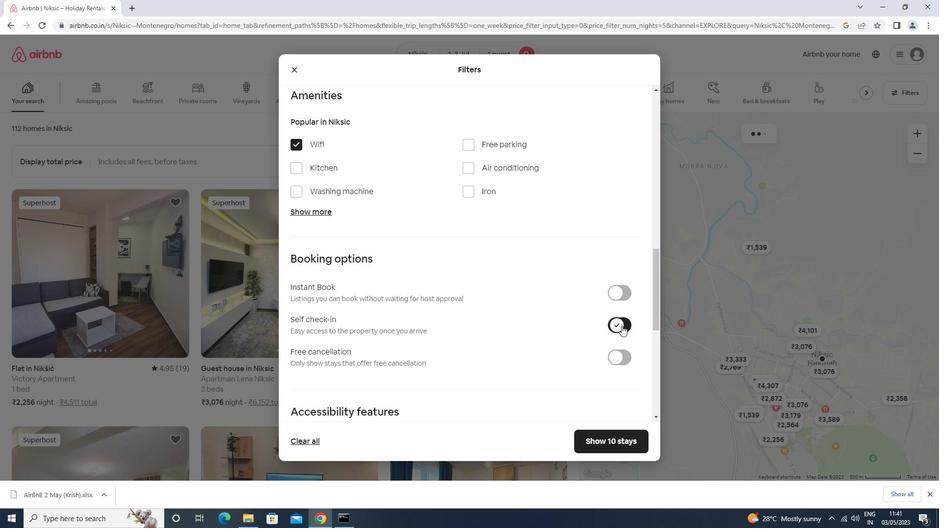 
Action: Mouse scrolled (619, 325) with delta (0, 0)
Screenshot: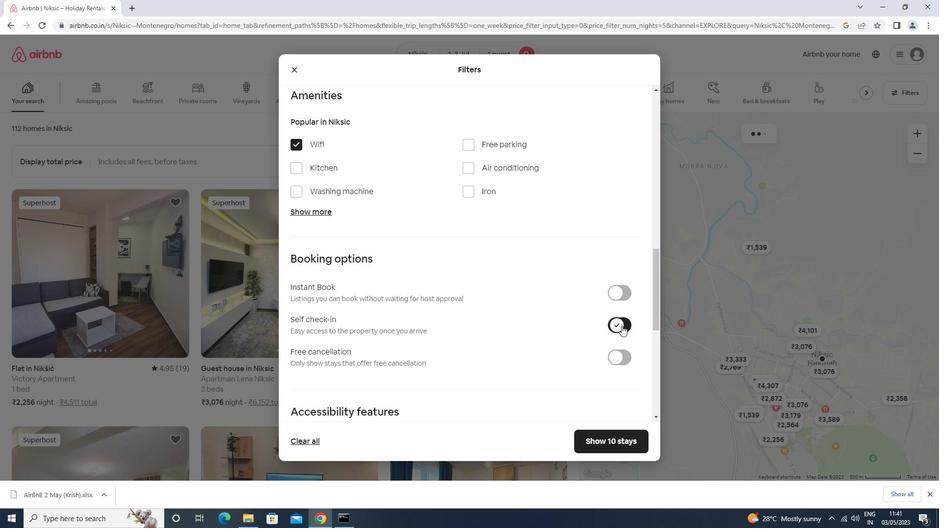 
Action: Mouse scrolled (619, 325) with delta (0, 0)
Screenshot: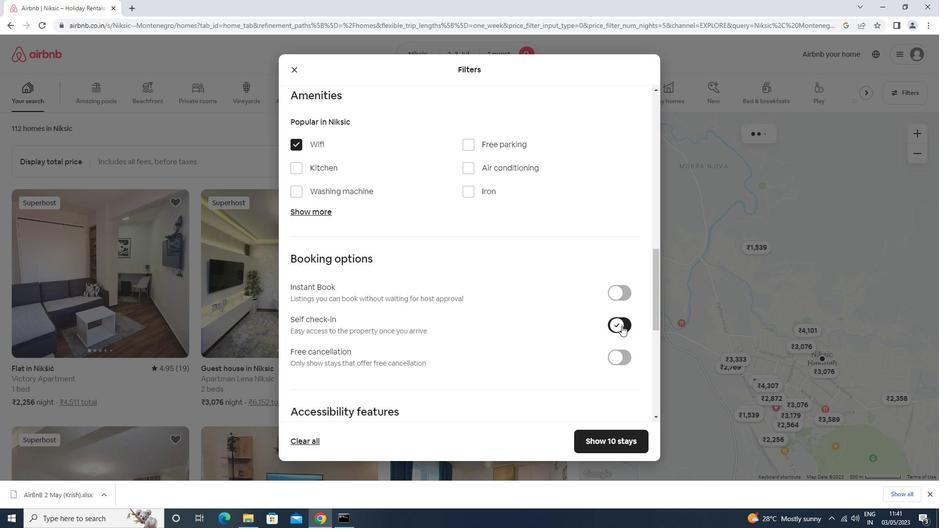
Action: Mouse scrolled (619, 325) with delta (0, 0)
Screenshot: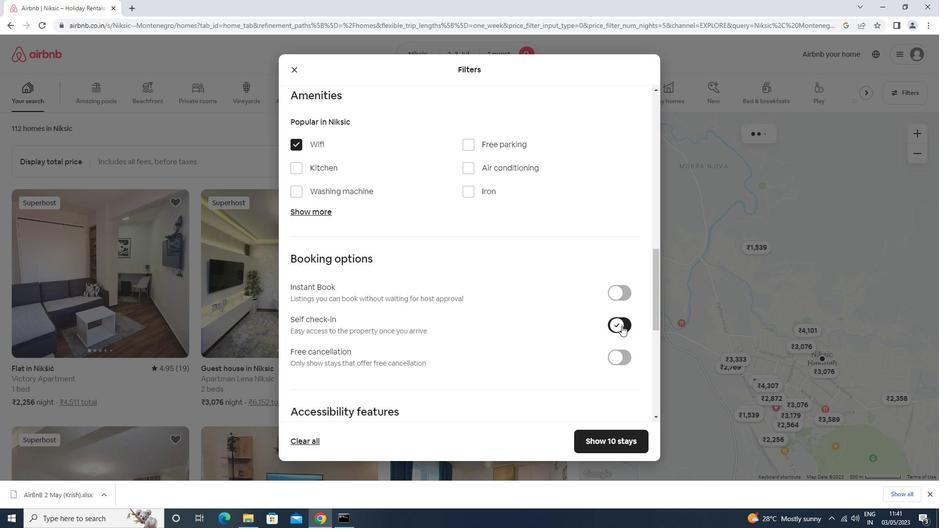 
Action: Mouse scrolled (619, 325) with delta (0, 0)
Screenshot: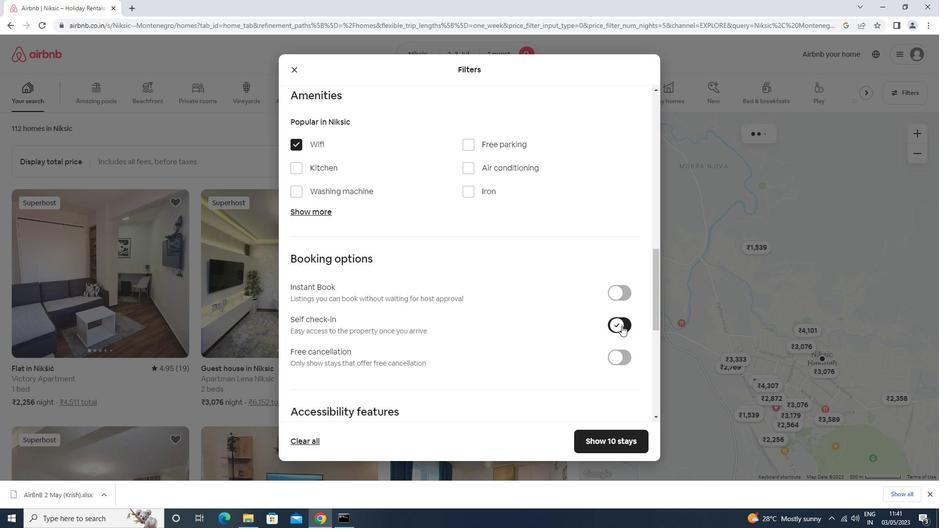 
Action: Mouse moved to (297, 349)
Screenshot: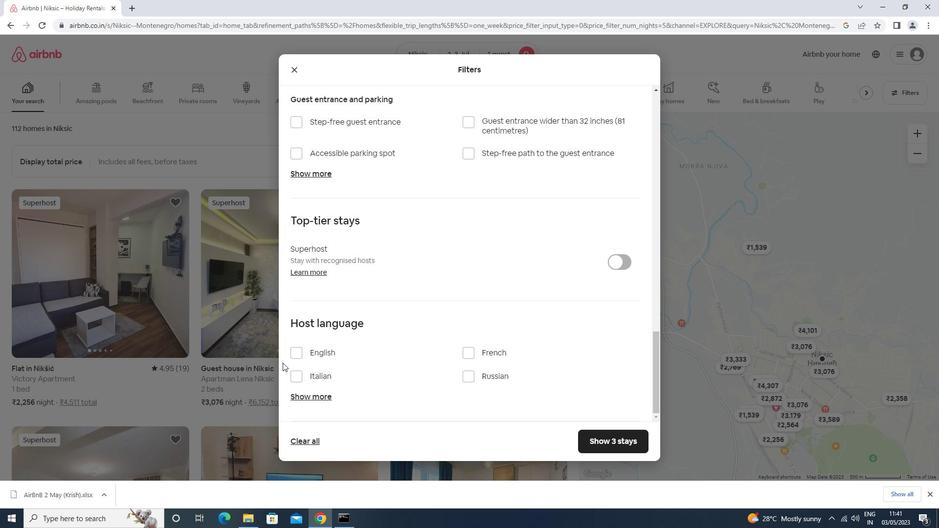 
Action: Mouse pressed left at (297, 349)
Screenshot: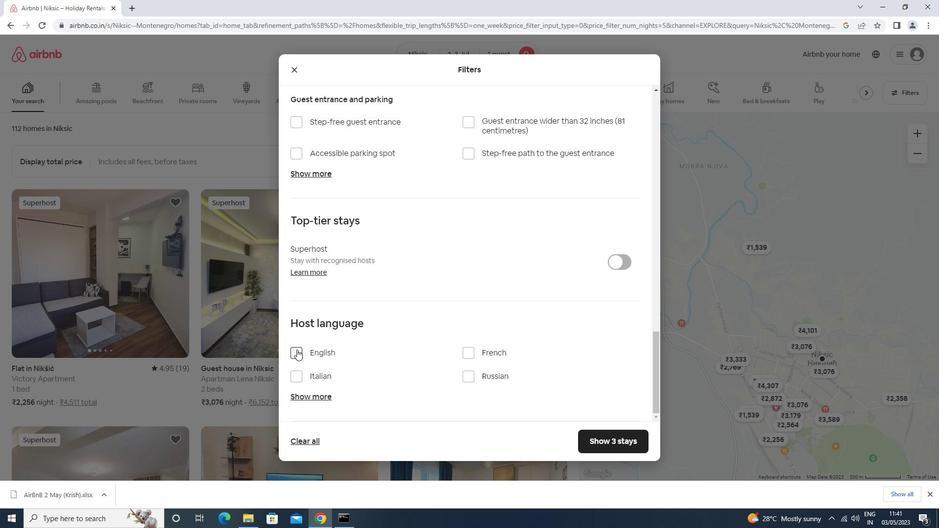 
Action: Mouse moved to (608, 438)
Screenshot: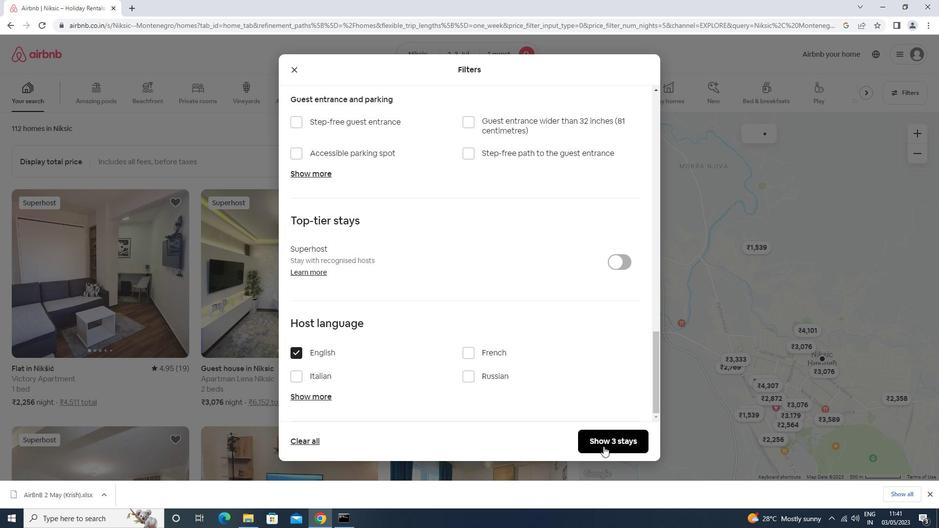 
Action: Mouse pressed left at (608, 438)
Screenshot: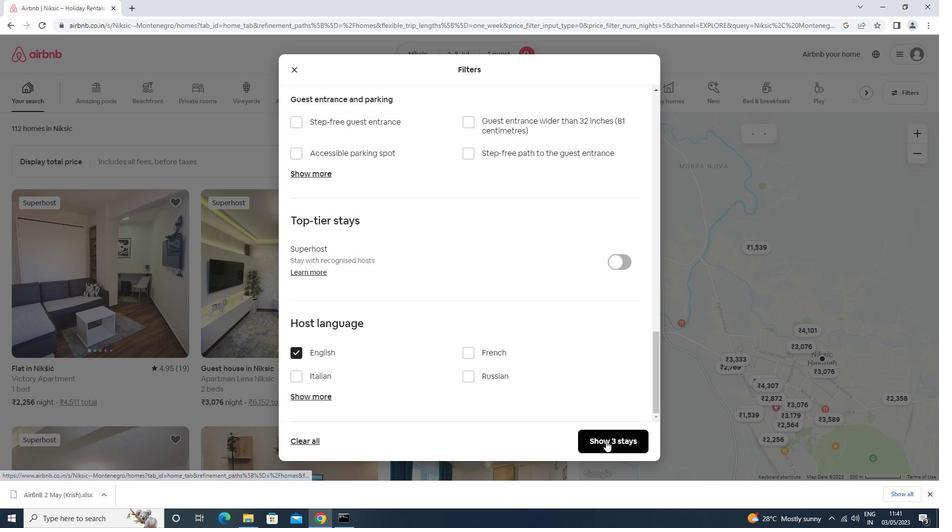 
Action: Mouse moved to (607, 438)
Screenshot: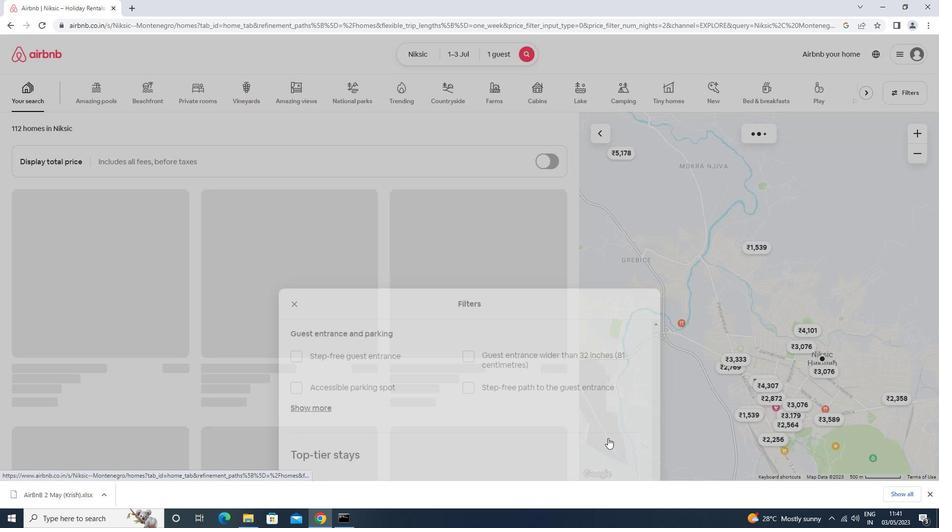 
